 Task: Look for space in Mevo Betar, Israel from 13th August, 2023 to 17th August, 2023 for 2 adults in price range Rs.10000 to Rs.16000. Place can be entire place with 2 bedrooms having 2 beds and 1 bathroom. Property type can be house, flat, guest house. Amenities needed are: wifi, washing machine. Booking option can be shelf check-in. Required host language is English.
Action: Mouse moved to (563, 63)
Screenshot: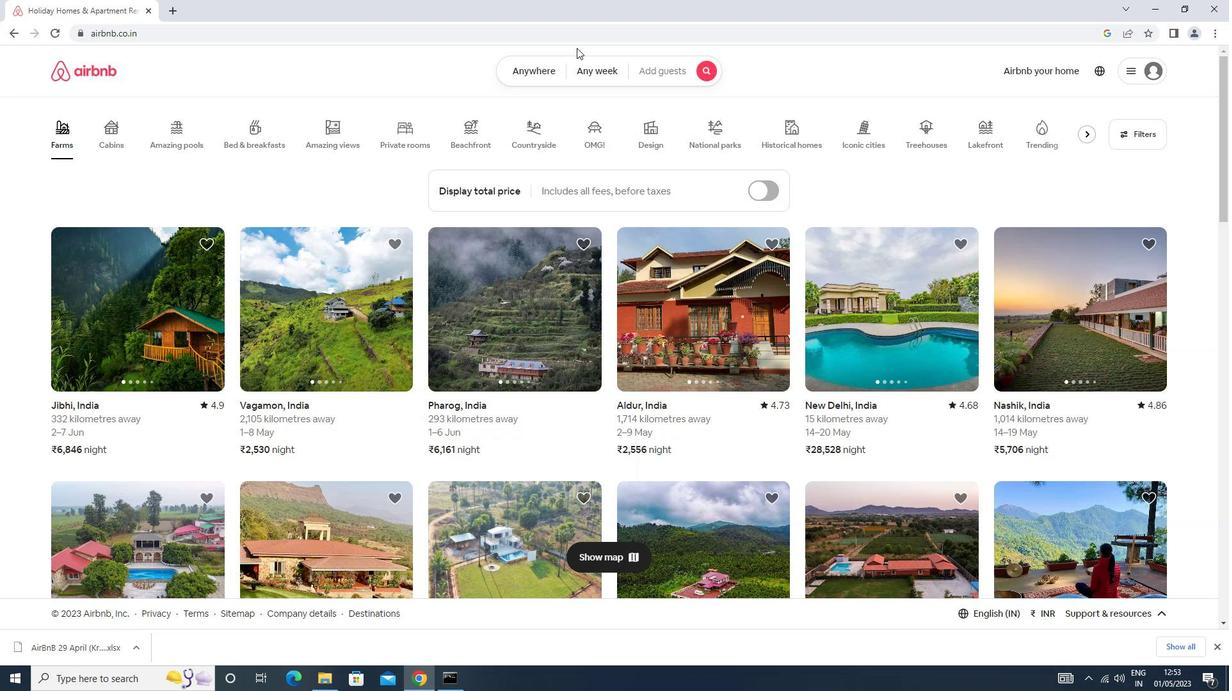 
Action: Mouse pressed left at (563, 63)
Screenshot: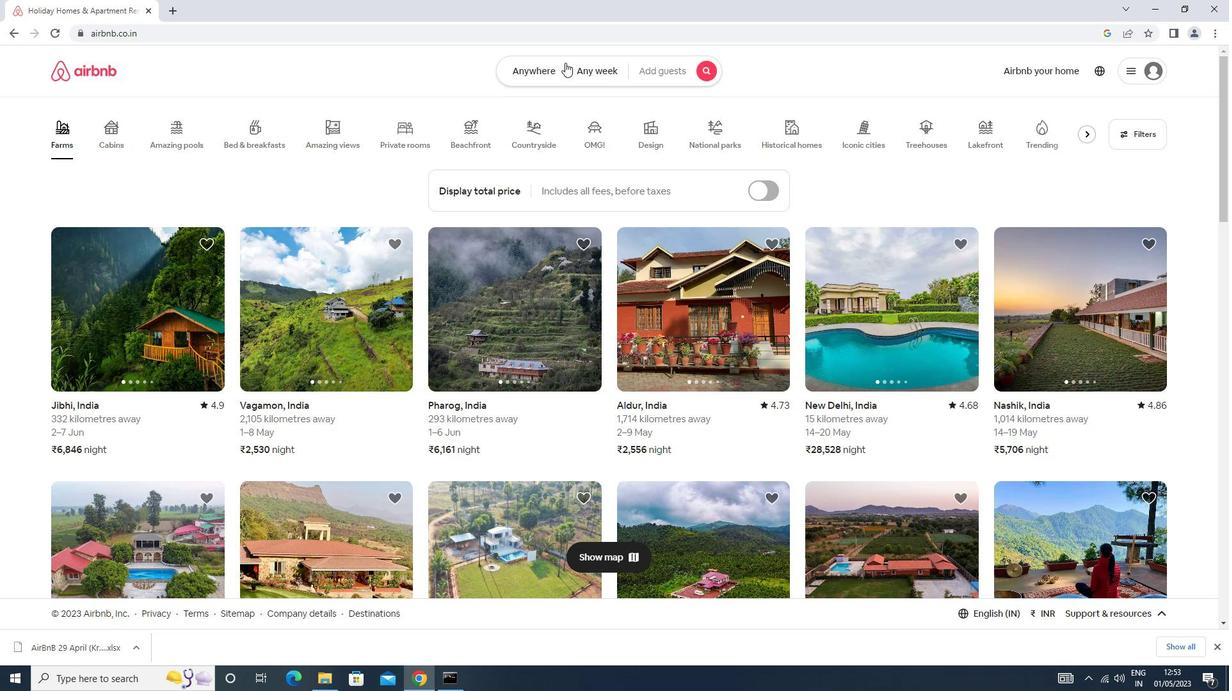 
Action: Mouse moved to (491, 114)
Screenshot: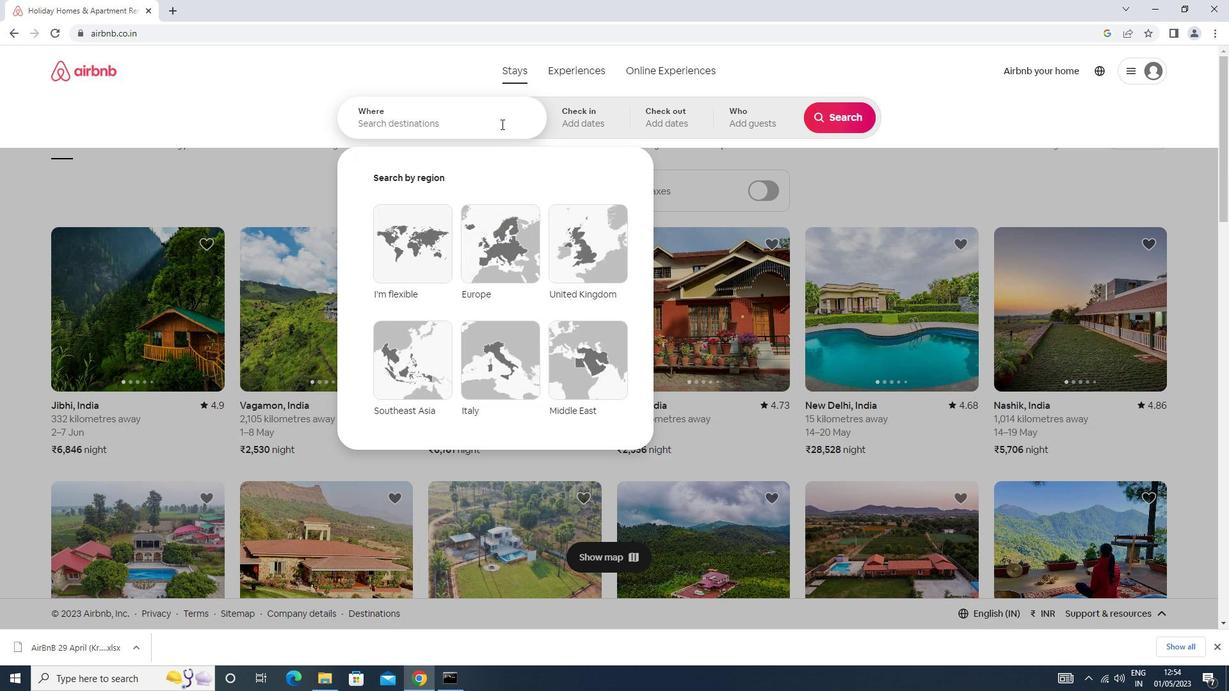
Action: Mouse pressed left at (491, 114)
Screenshot: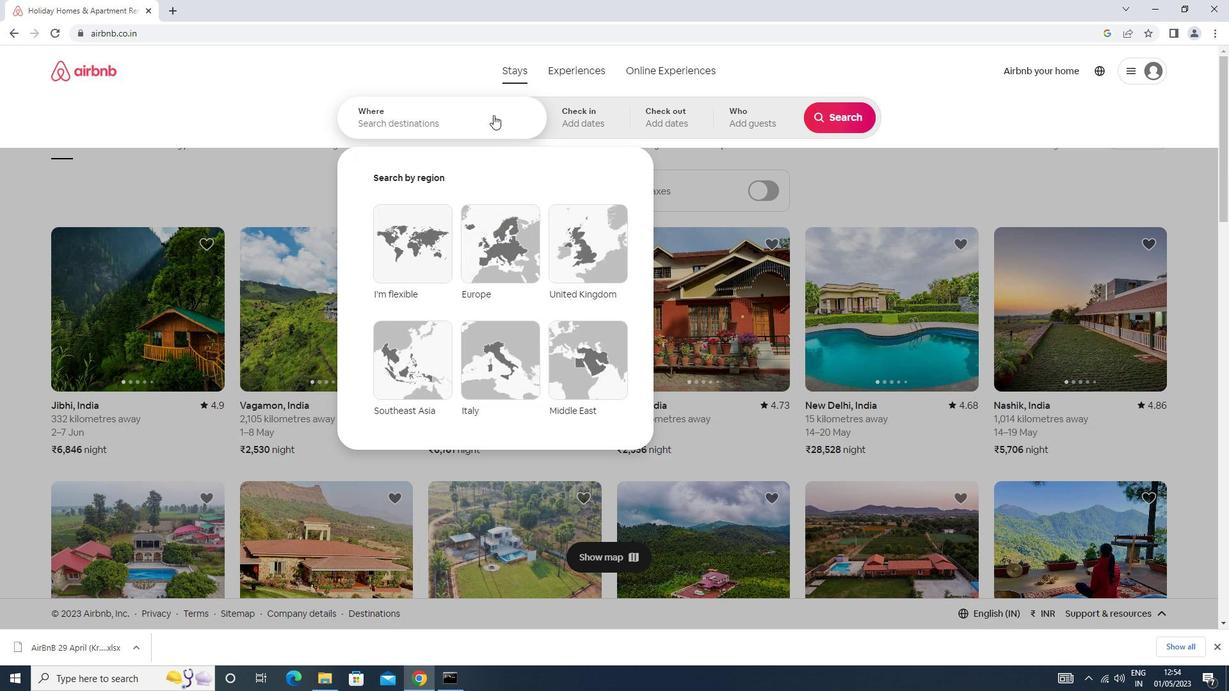 
Action: Key pressed m<Key.caps_lock>evoi<Key.backspace><Key.space>betar<Key.down><Key.enter>
Screenshot: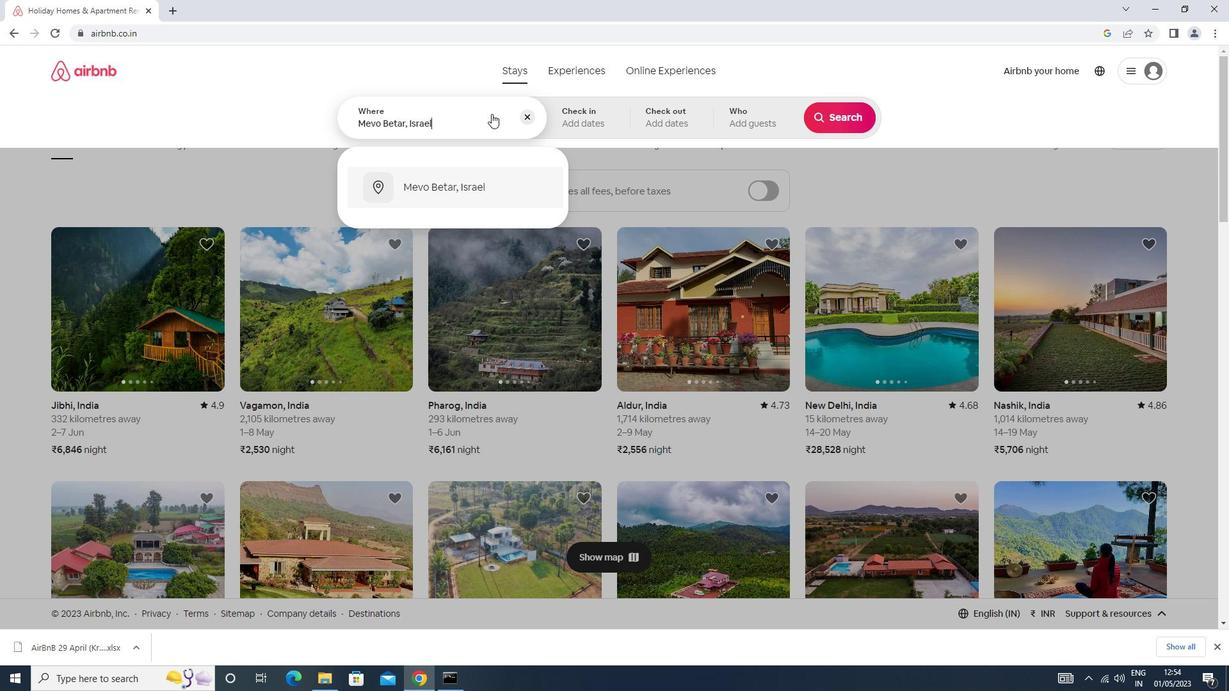 
Action: Mouse moved to (835, 224)
Screenshot: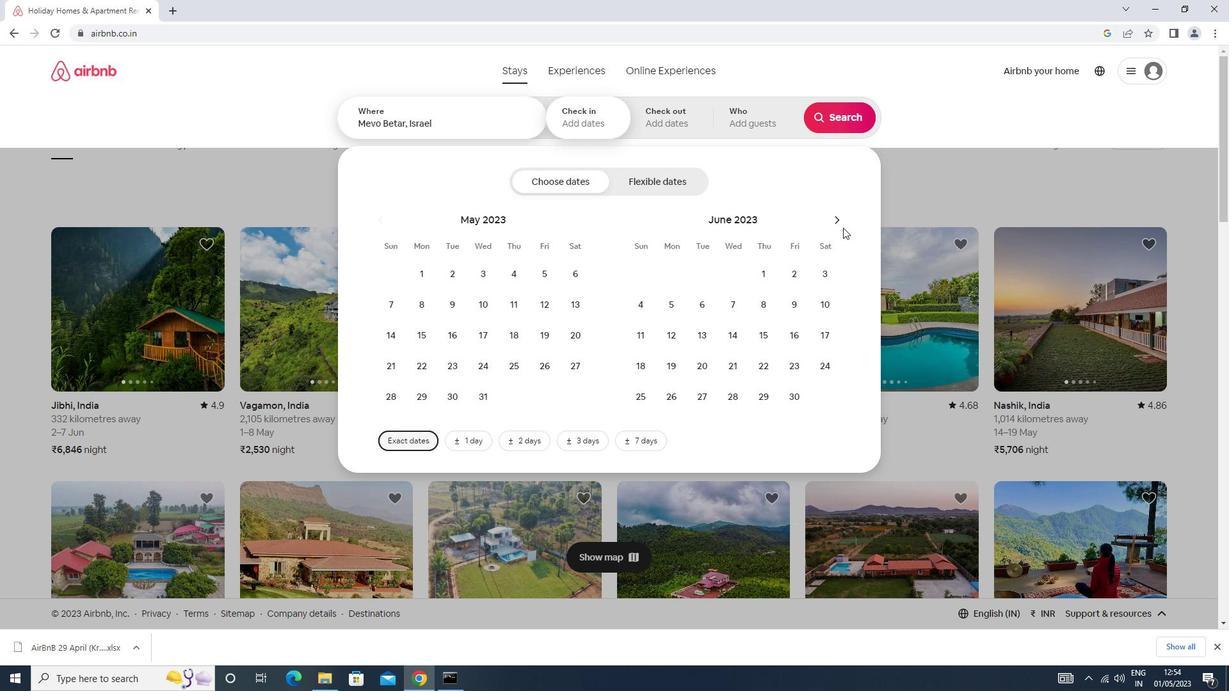 
Action: Mouse pressed left at (835, 224)
Screenshot: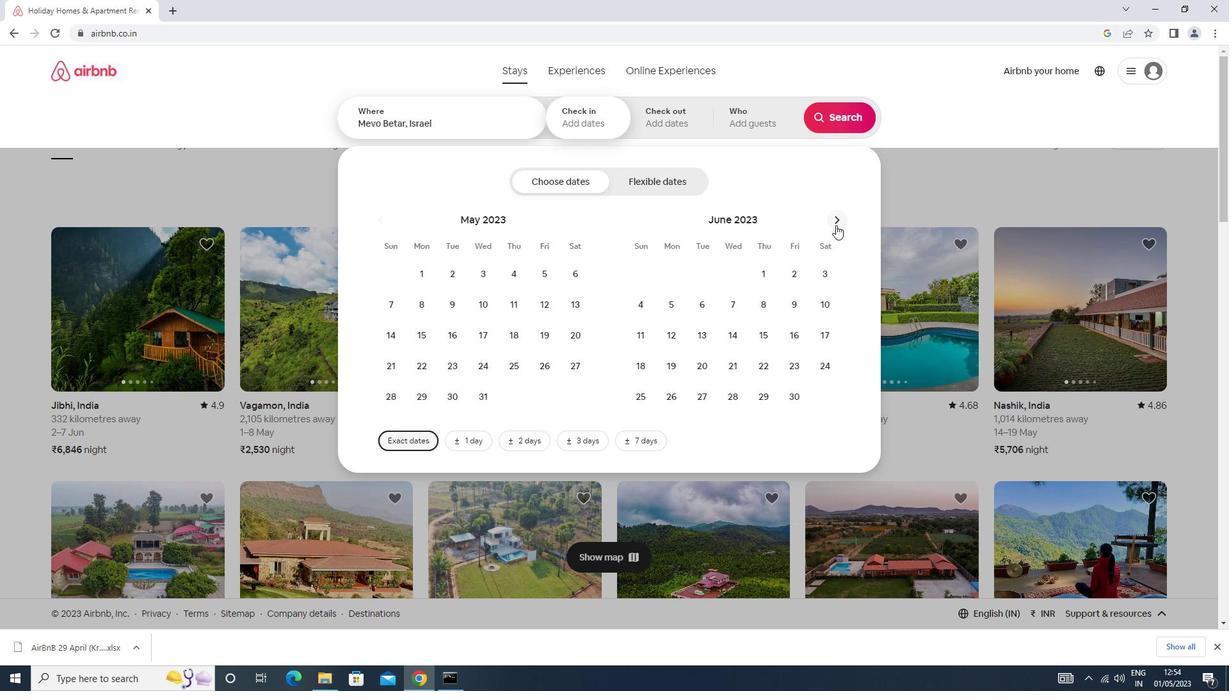 
Action: Mouse moved to (836, 223)
Screenshot: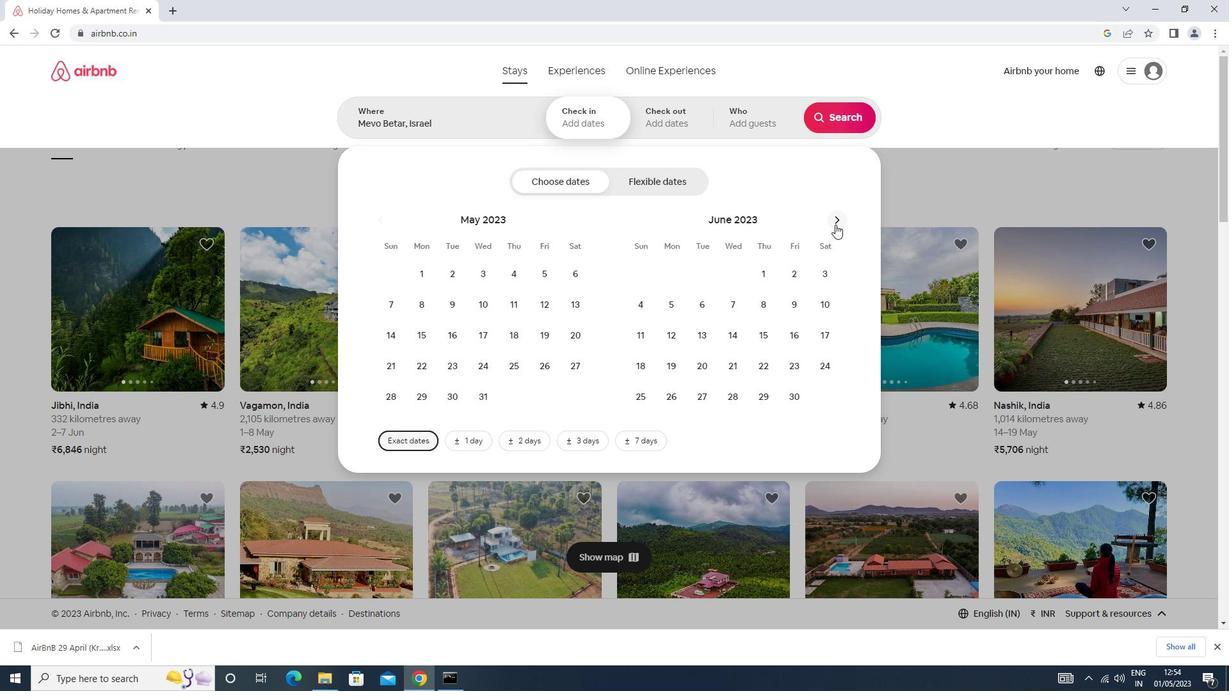 
Action: Mouse pressed left at (836, 223)
Screenshot: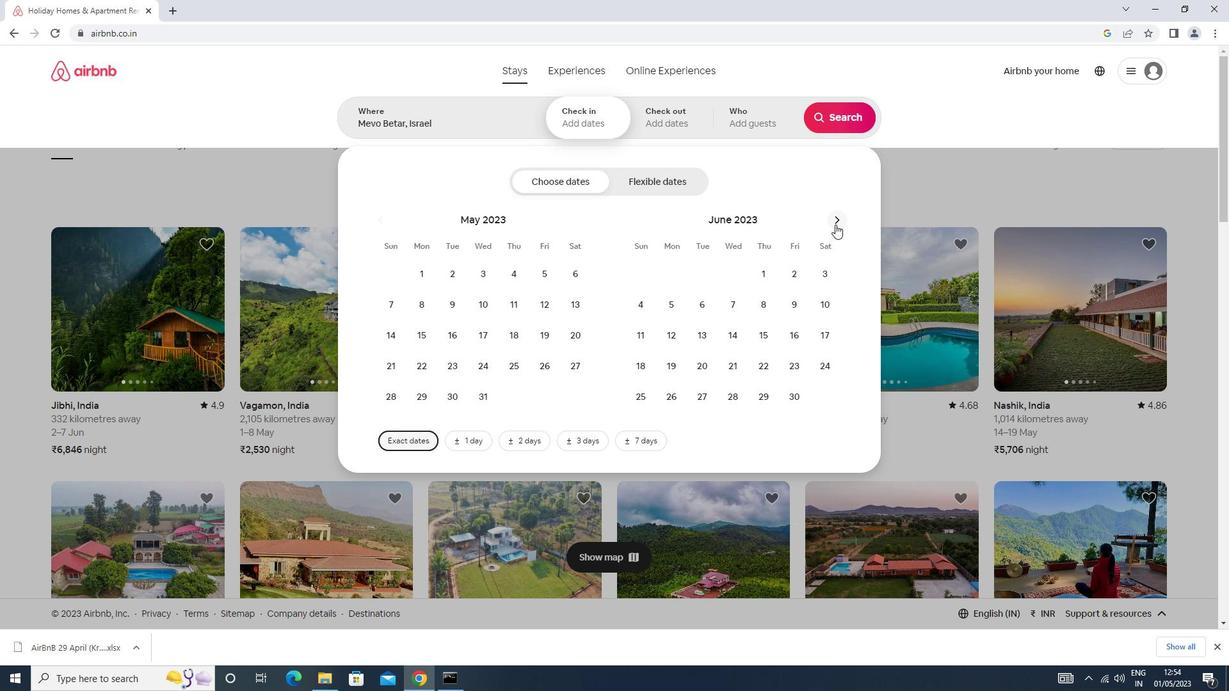 
Action: Mouse moved to (635, 334)
Screenshot: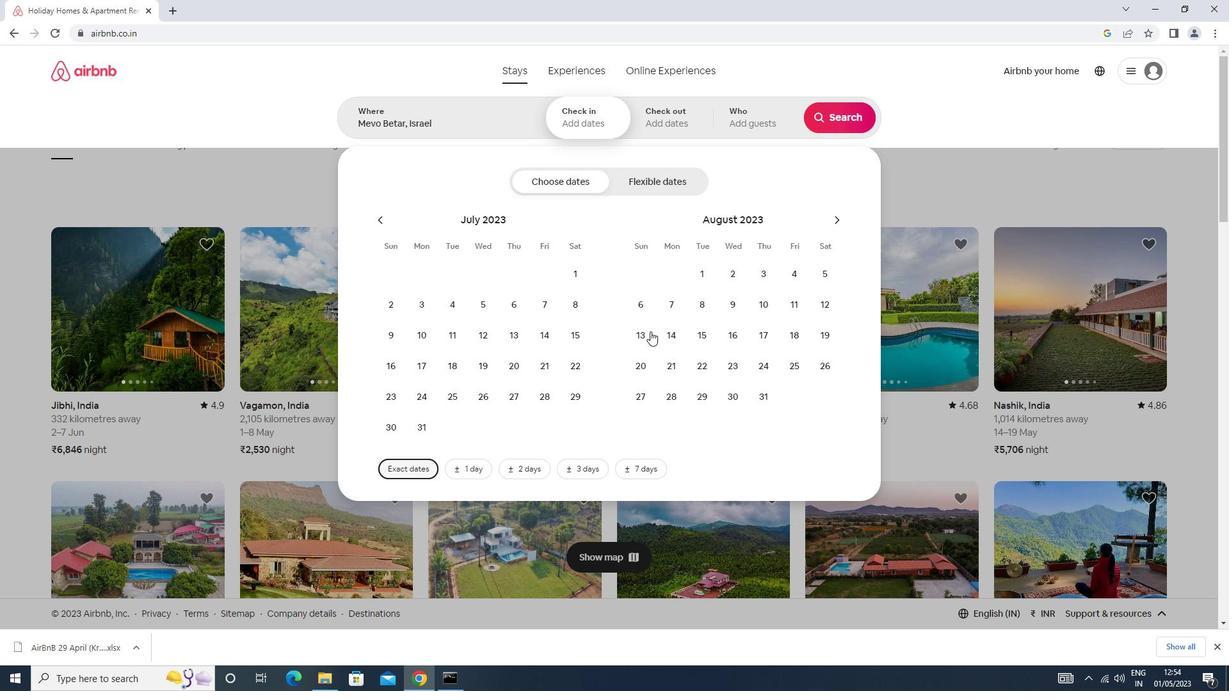 
Action: Mouse pressed left at (635, 334)
Screenshot: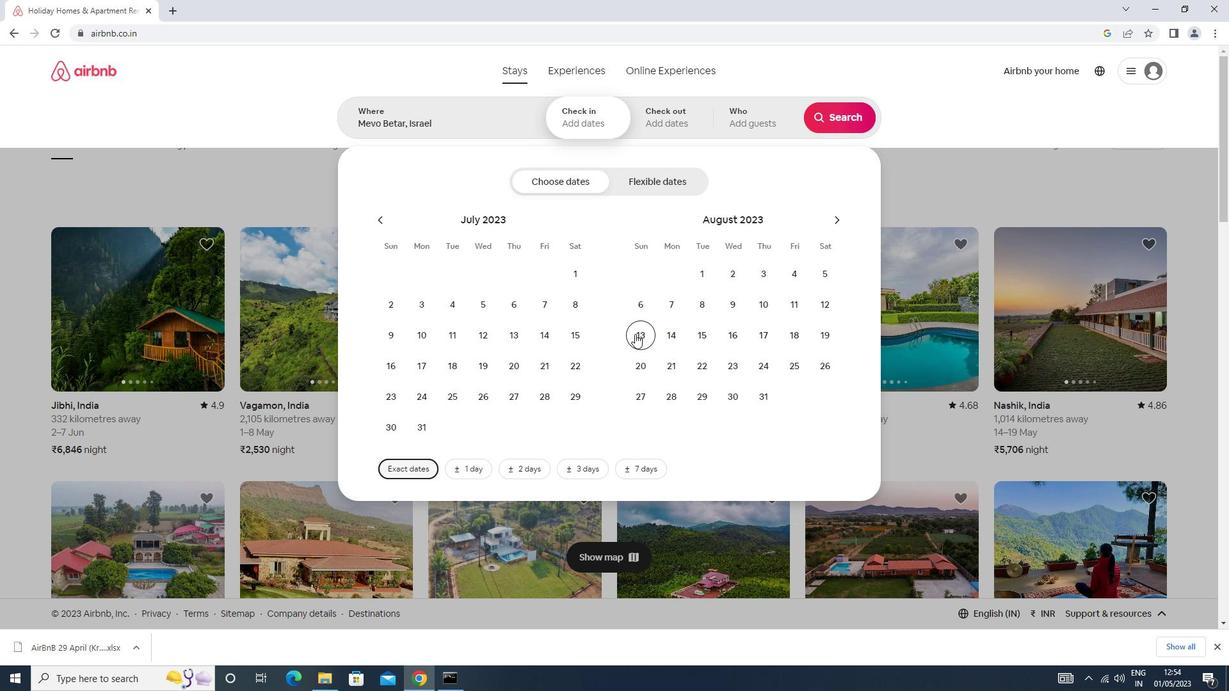 
Action: Mouse moved to (760, 346)
Screenshot: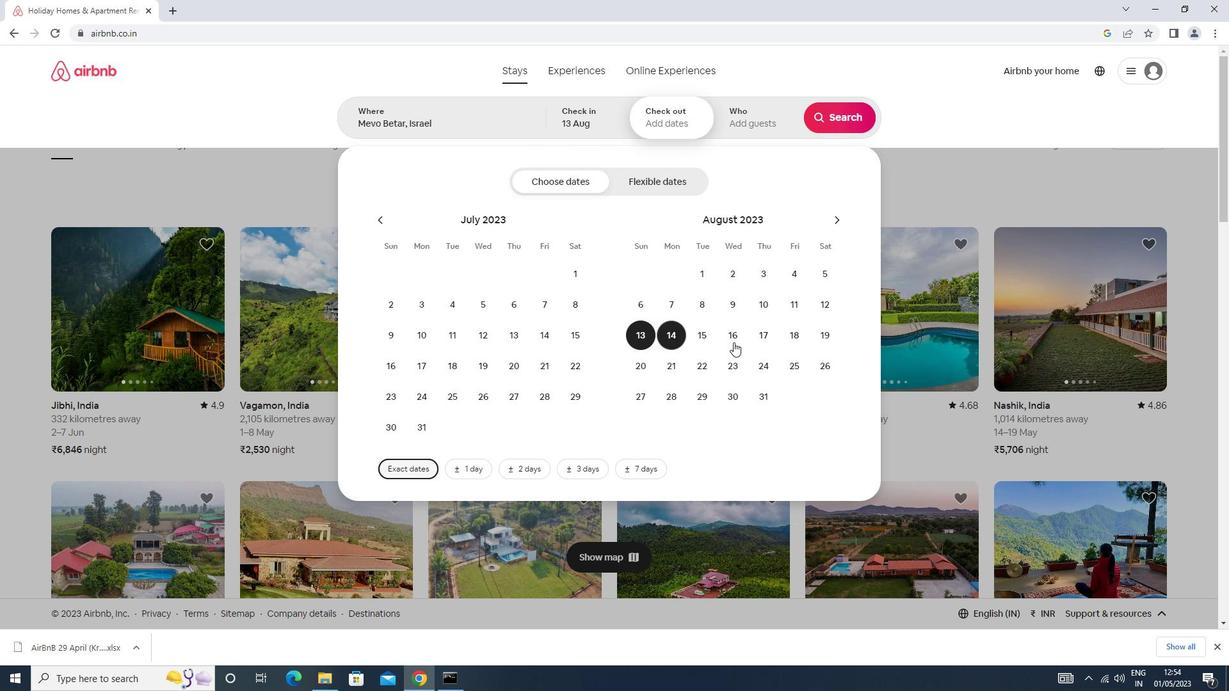 
Action: Mouse pressed left at (760, 346)
Screenshot: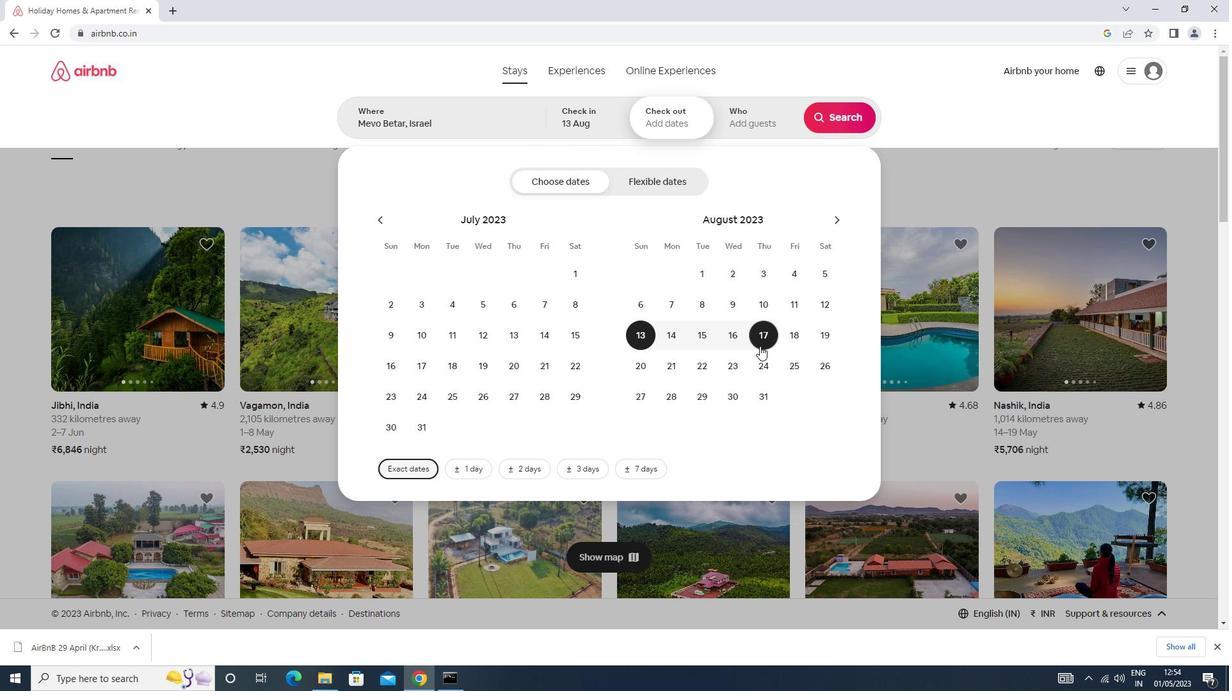
Action: Mouse moved to (775, 130)
Screenshot: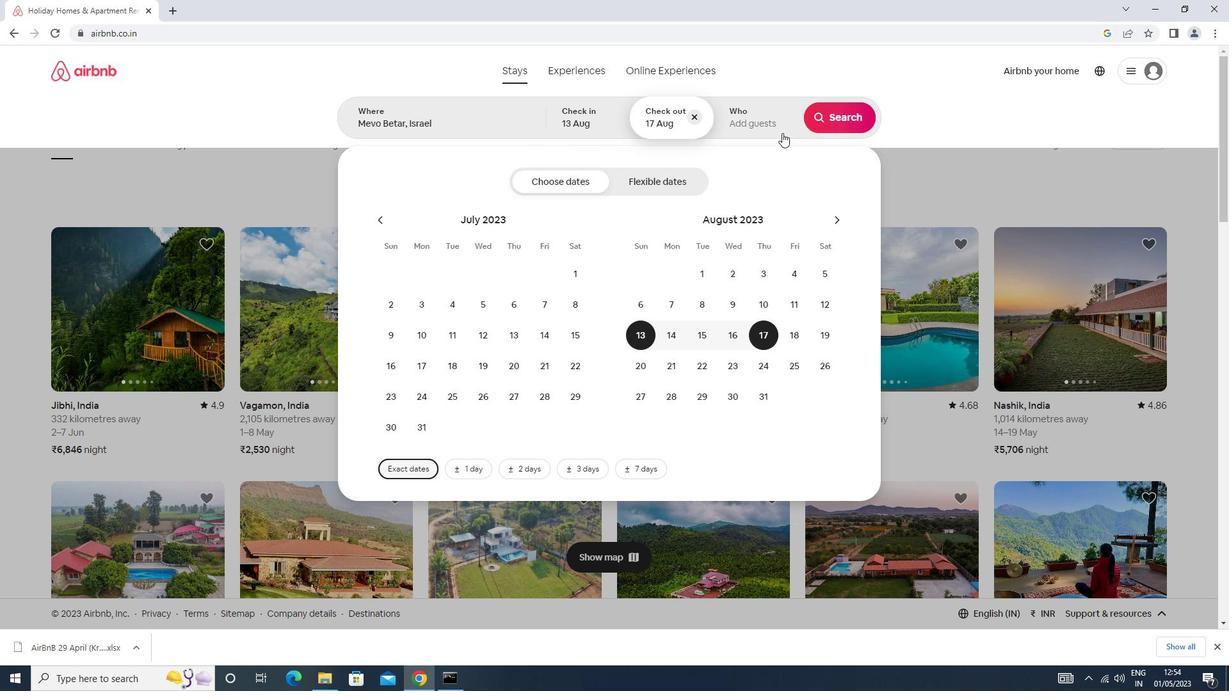 
Action: Mouse pressed left at (775, 130)
Screenshot: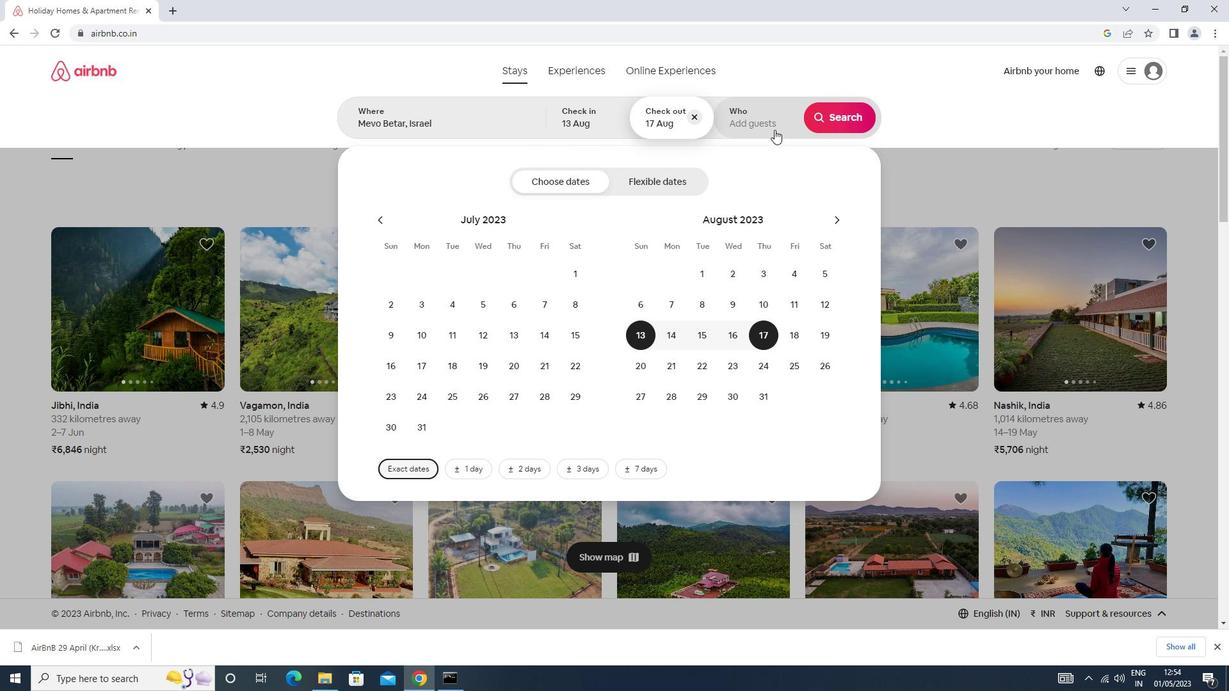 
Action: Mouse moved to (842, 181)
Screenshot: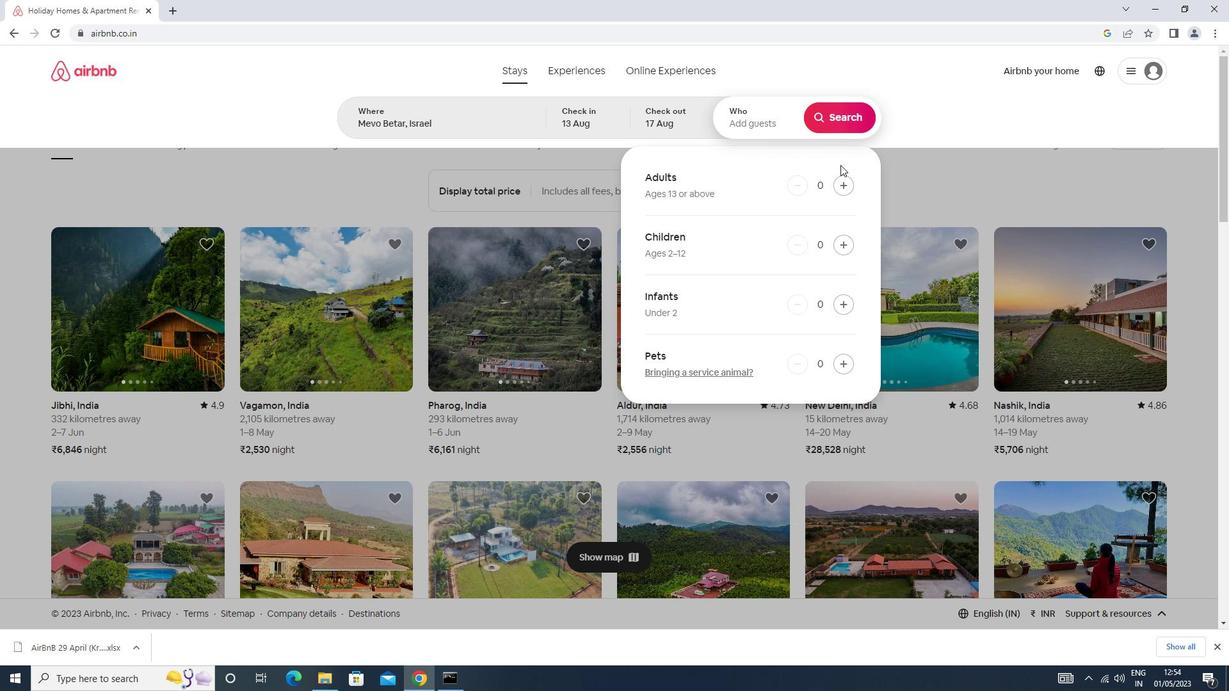 
Action: Mouse pressed left at (842, 181)
Screenshot: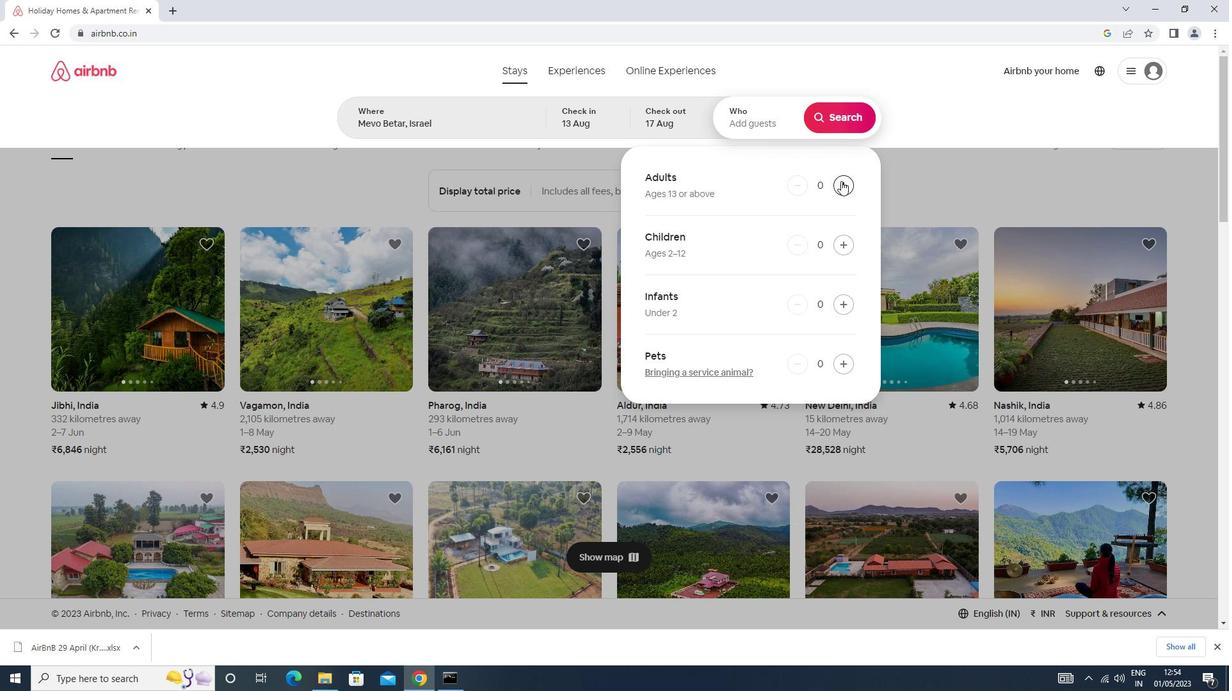 
Action: Mouse pressed left at (842, 181)
Screenshot: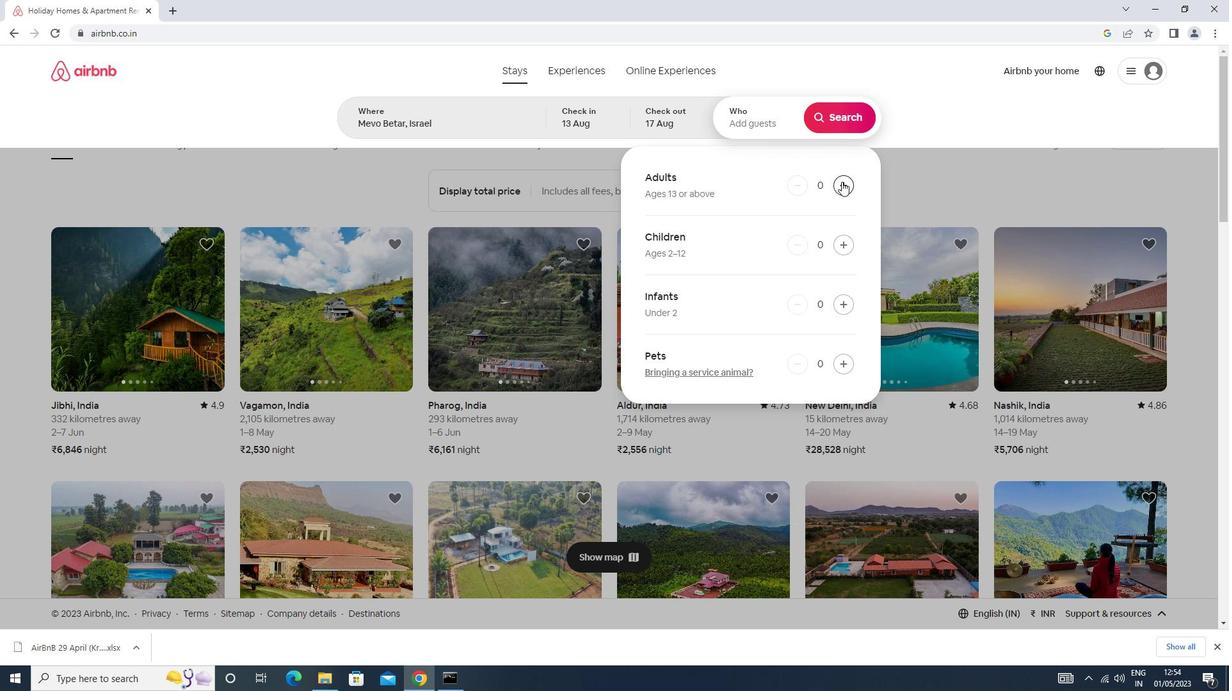 
Action: Mouse moved to (843, 121)
Screenshot: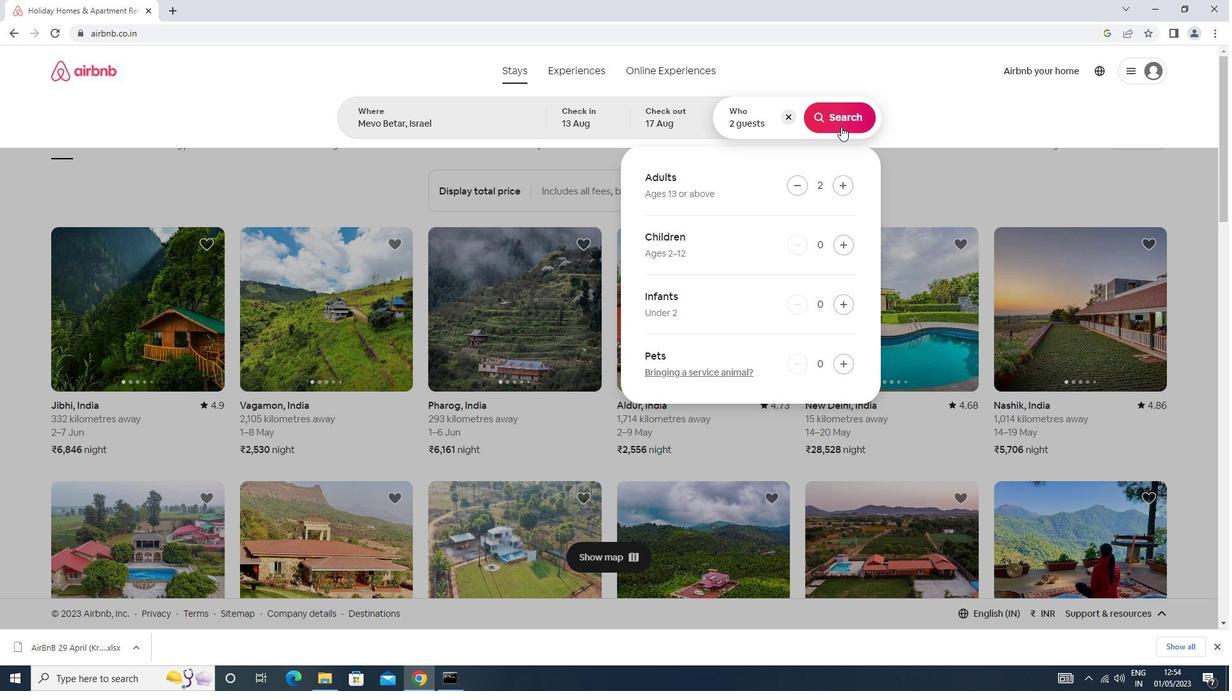 
Action: Mouse pressed left at (843, 121)
Screenshot: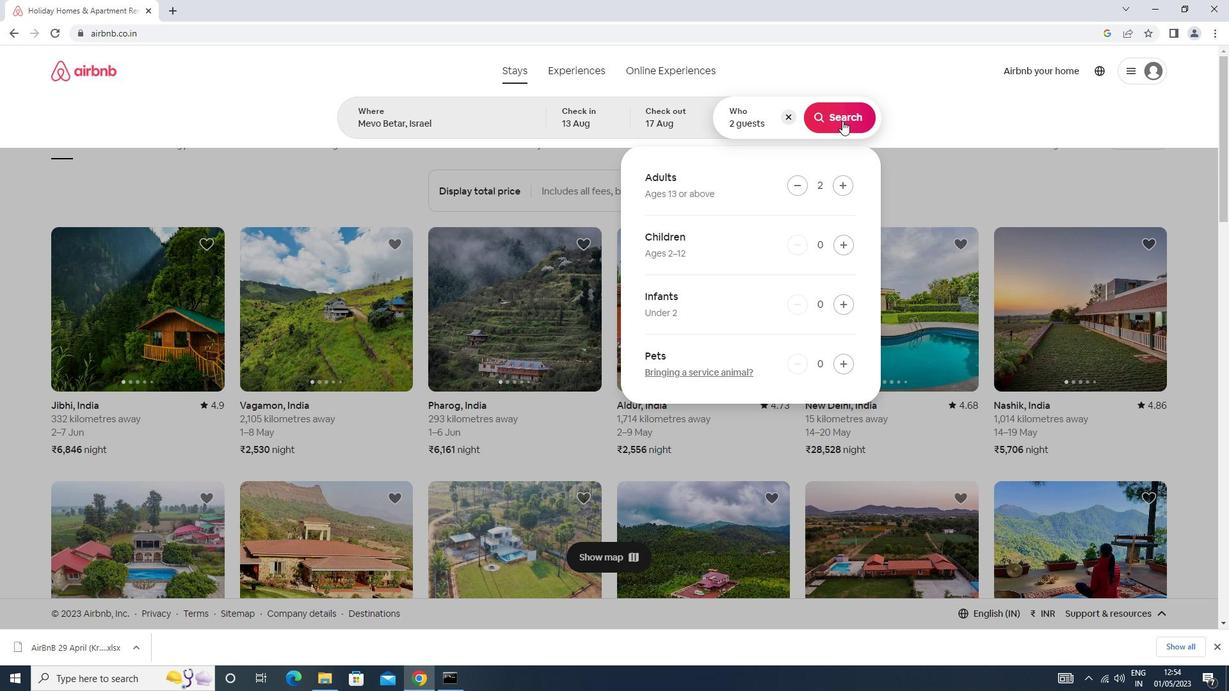 
Action: Mouse moved to (1171, 120)
Screenshot: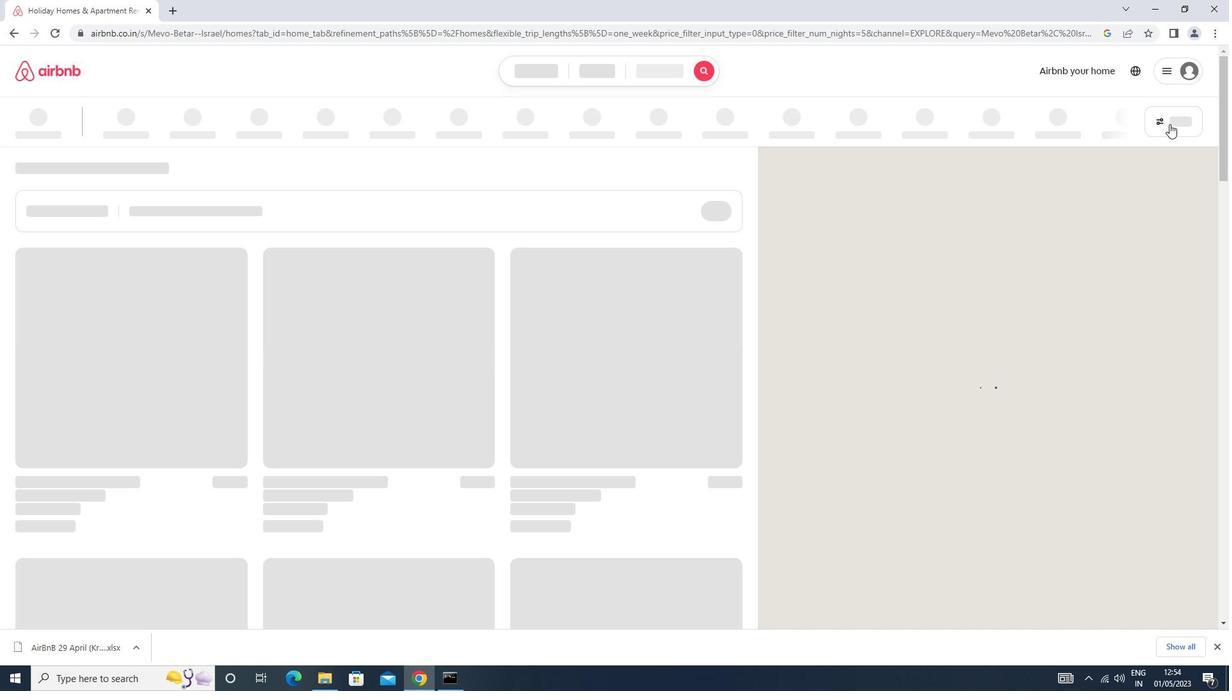 
Action: Mouse pressed left at (1171, 120)
Screenshot: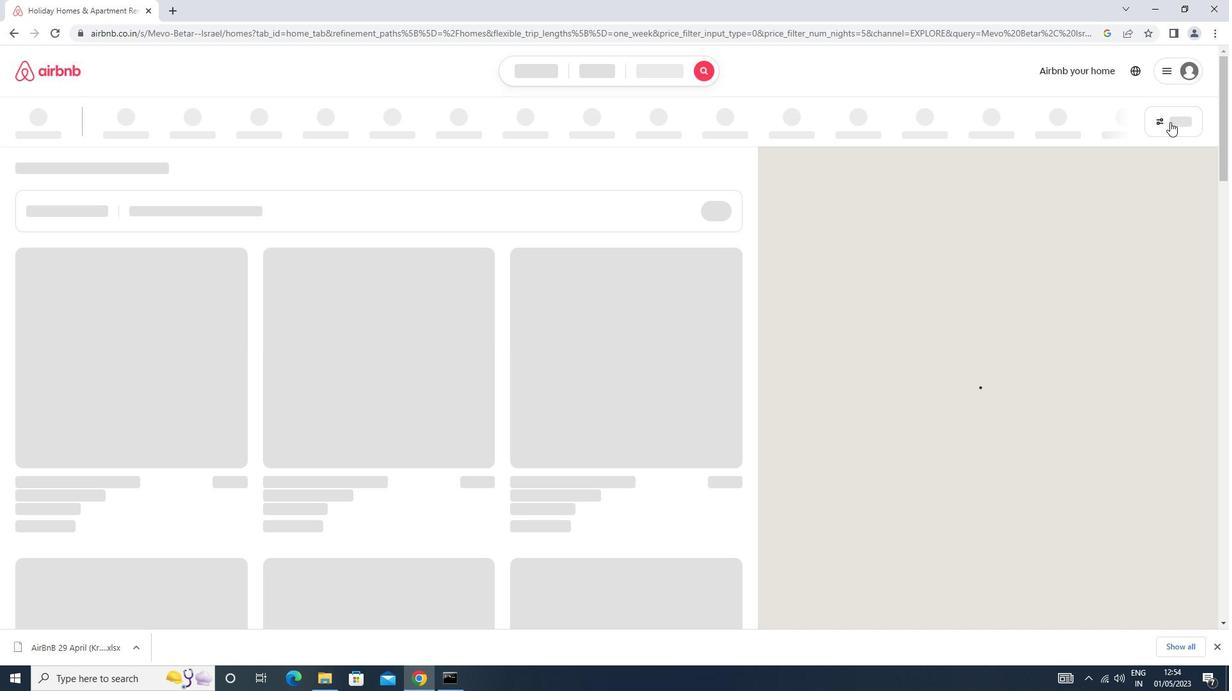 
Action: Mouse moved to (511, 277)
Screenshot: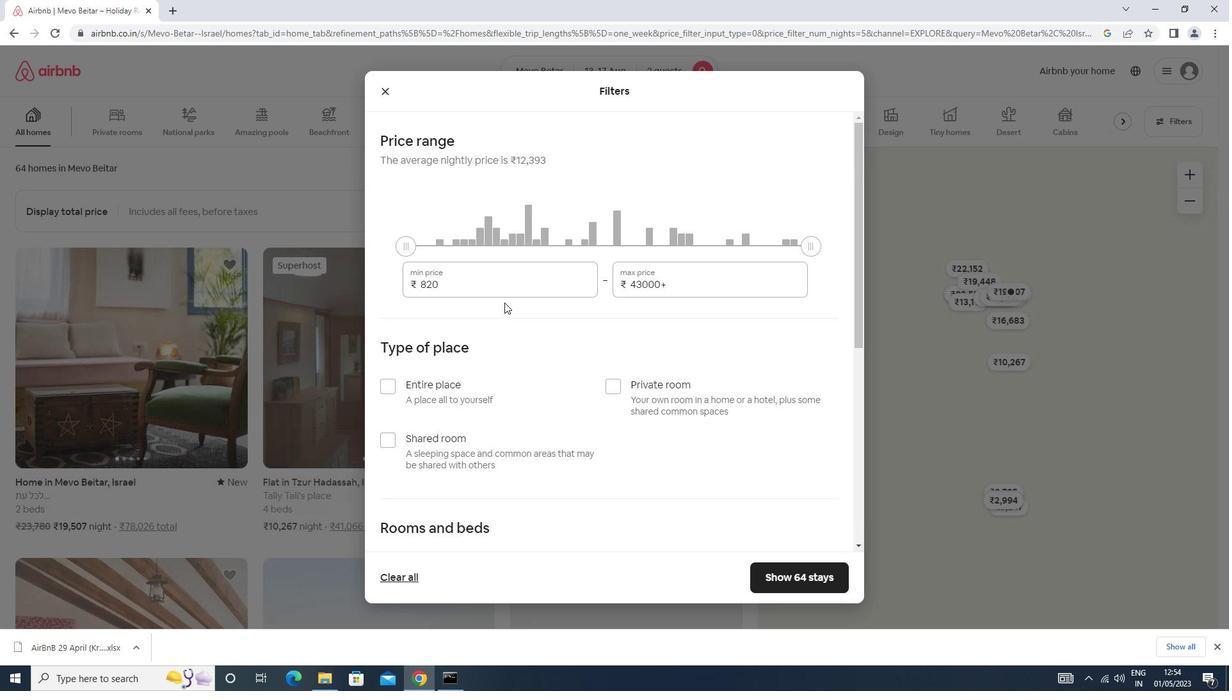 
Action: Mouse pressed left at (511, 277)
Screenshot: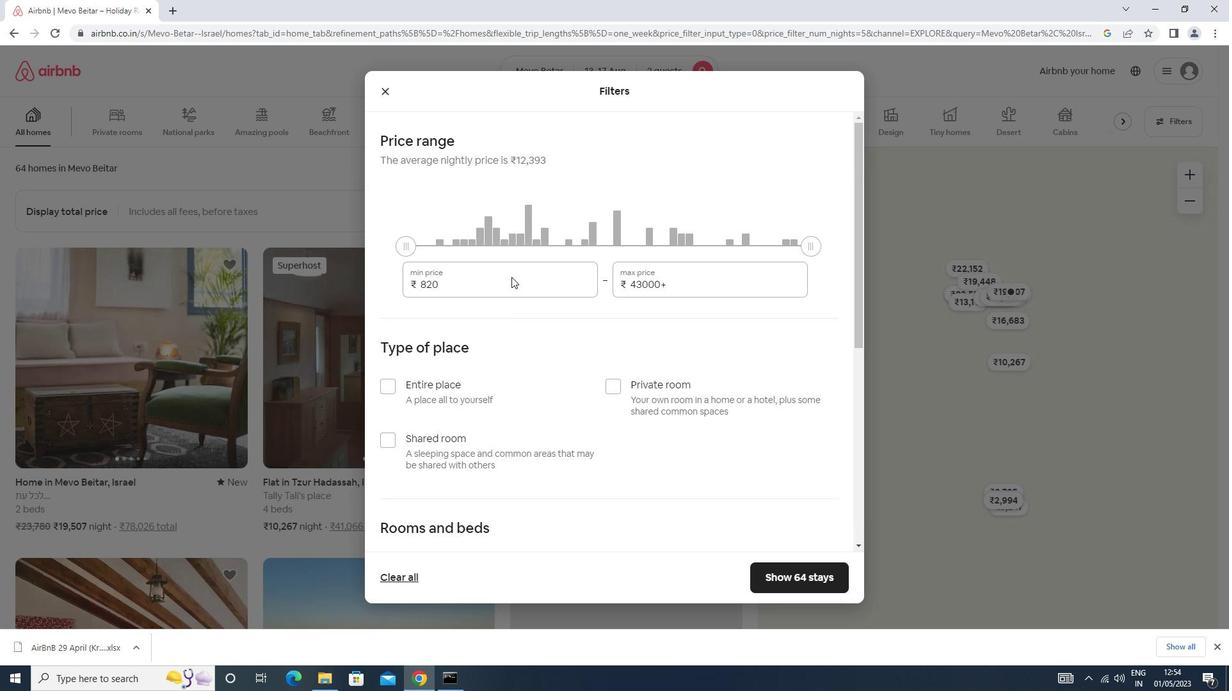 
Action: Mouse moved to (511, 277)
Screenshot: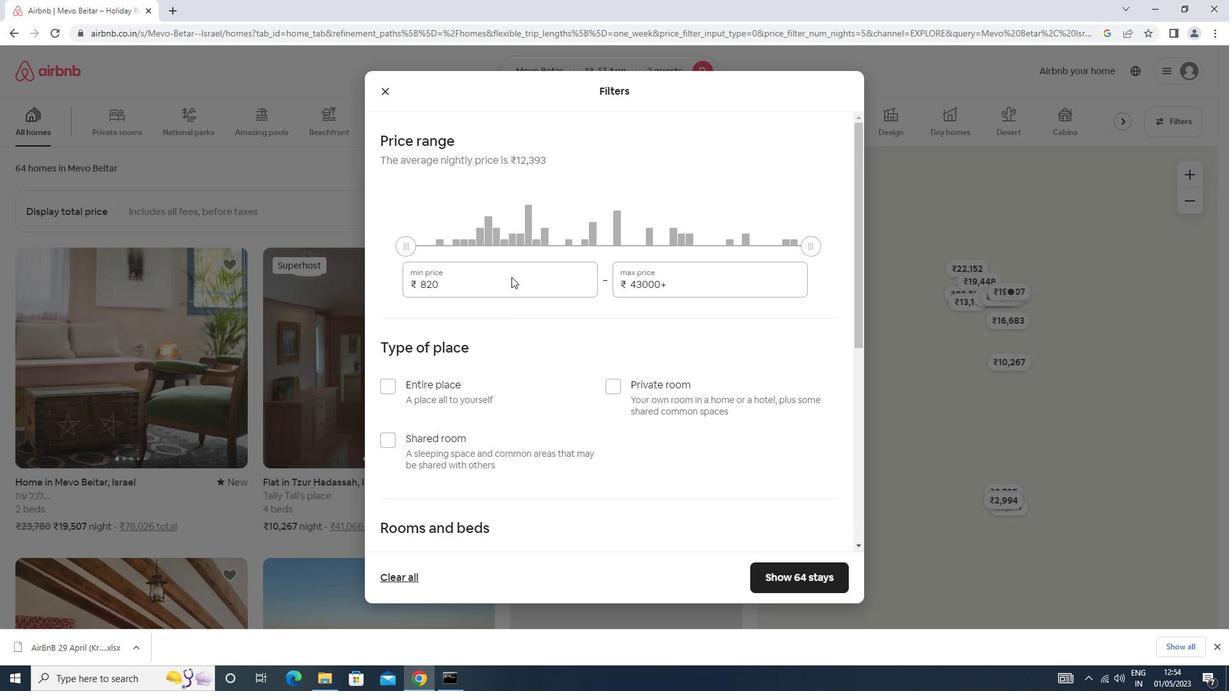 
Action: Key pressed <Key.backspace><Key.backspace><Key.backspace><Key.backspace><Key.backspace><Key.backspace><Key.backspace><Key.backspace><Key.backspace><Key.backspace><Key.backspace><Key.backspace>10000<Key.tab>16000
Screenshot: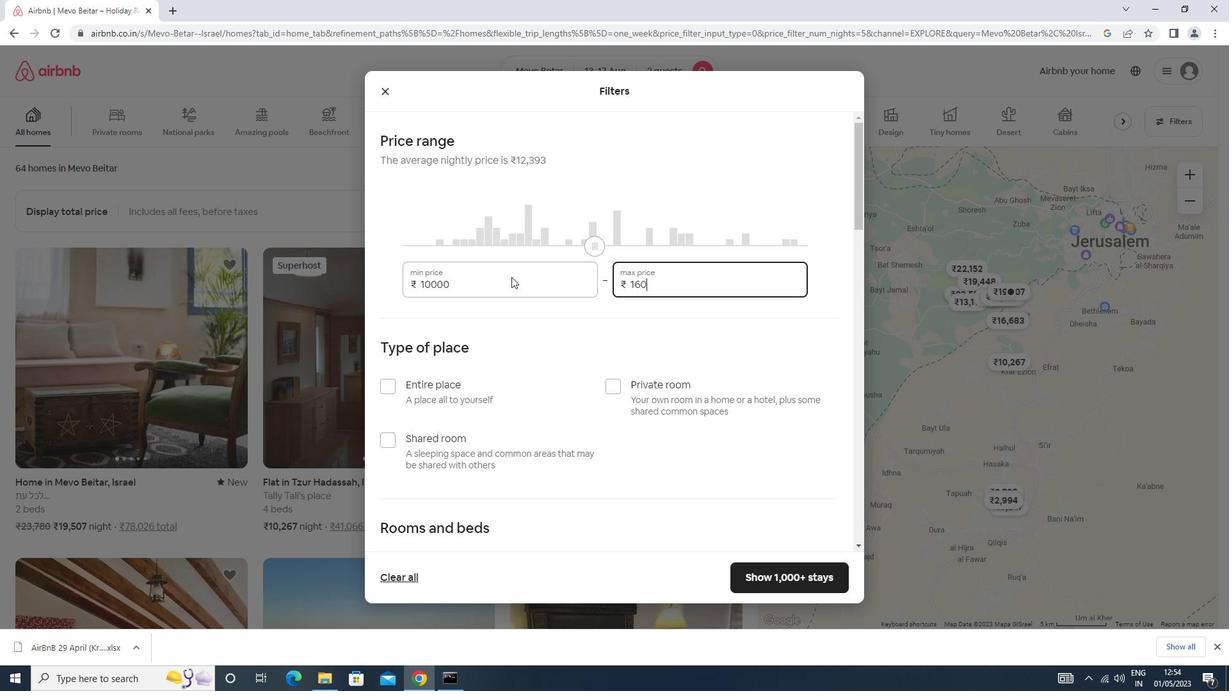 
Action: Mouse scrolled (511, 276) with delta (0, 0)
Screenshot: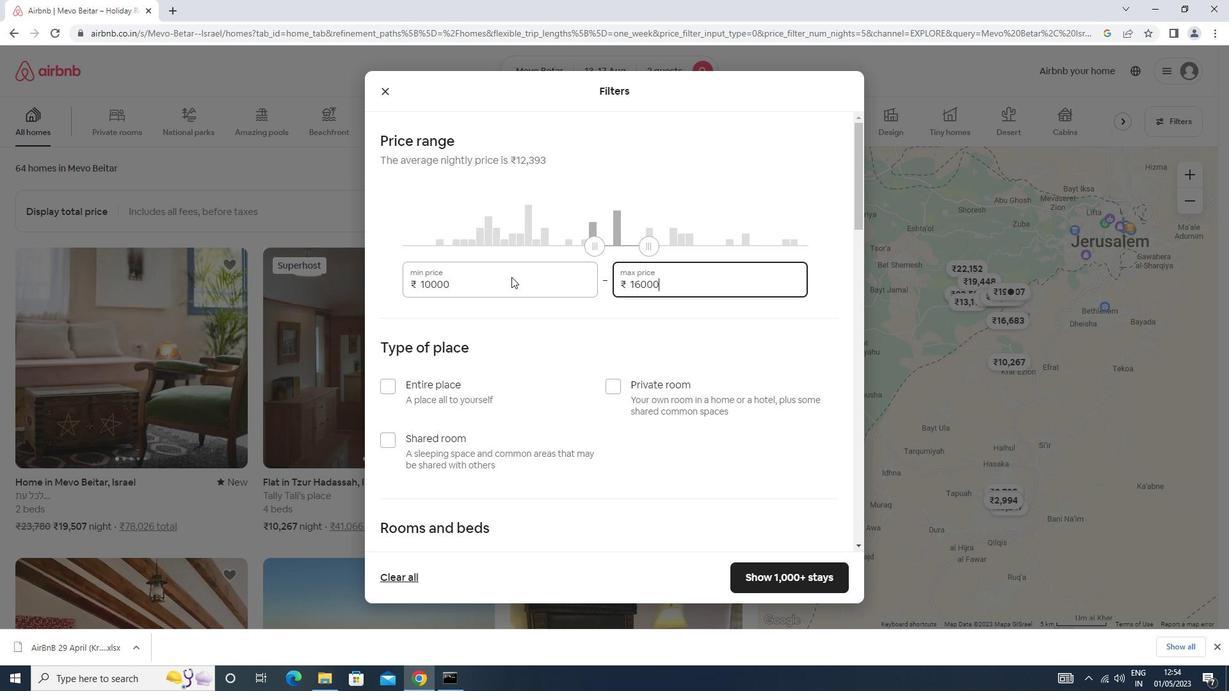 
Action: Mouse moved to (442, 325)
Screenshot: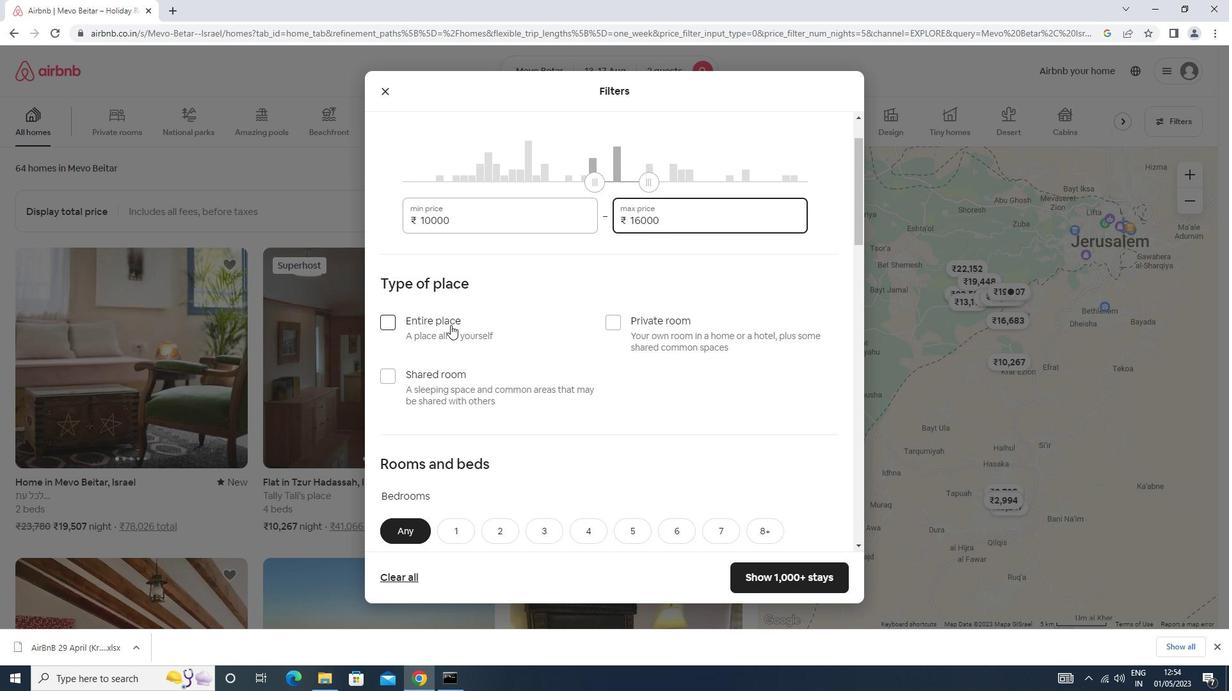 
Action: Mouse pressed left at (442, 325)
Screenshot: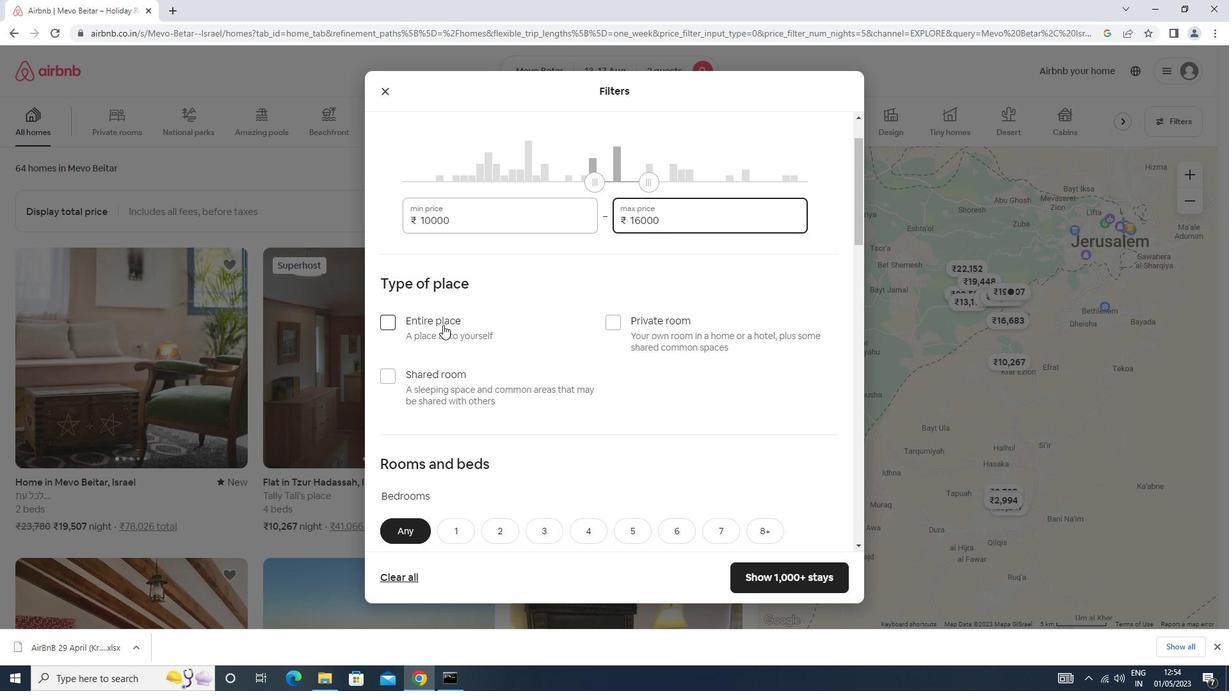 
Action: Mouse moved to (447, 322)
Screenshot: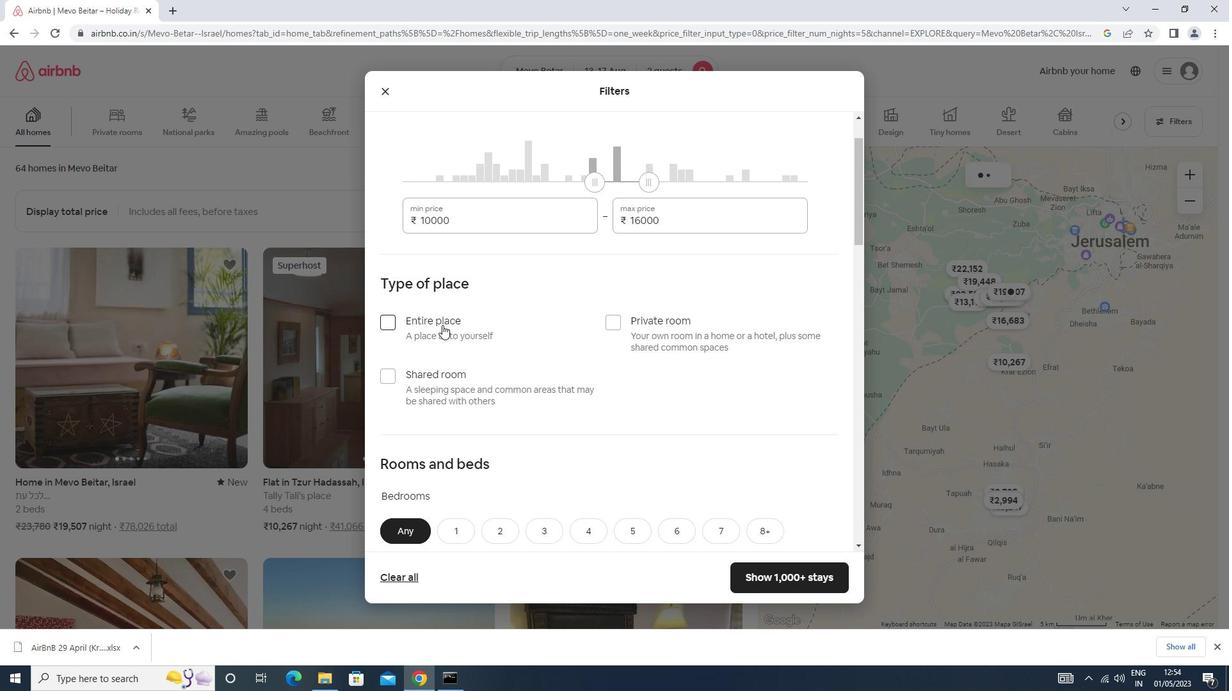 
Action: Mouse scrolled (447, 322) with delta (0, 0)
Screenshot: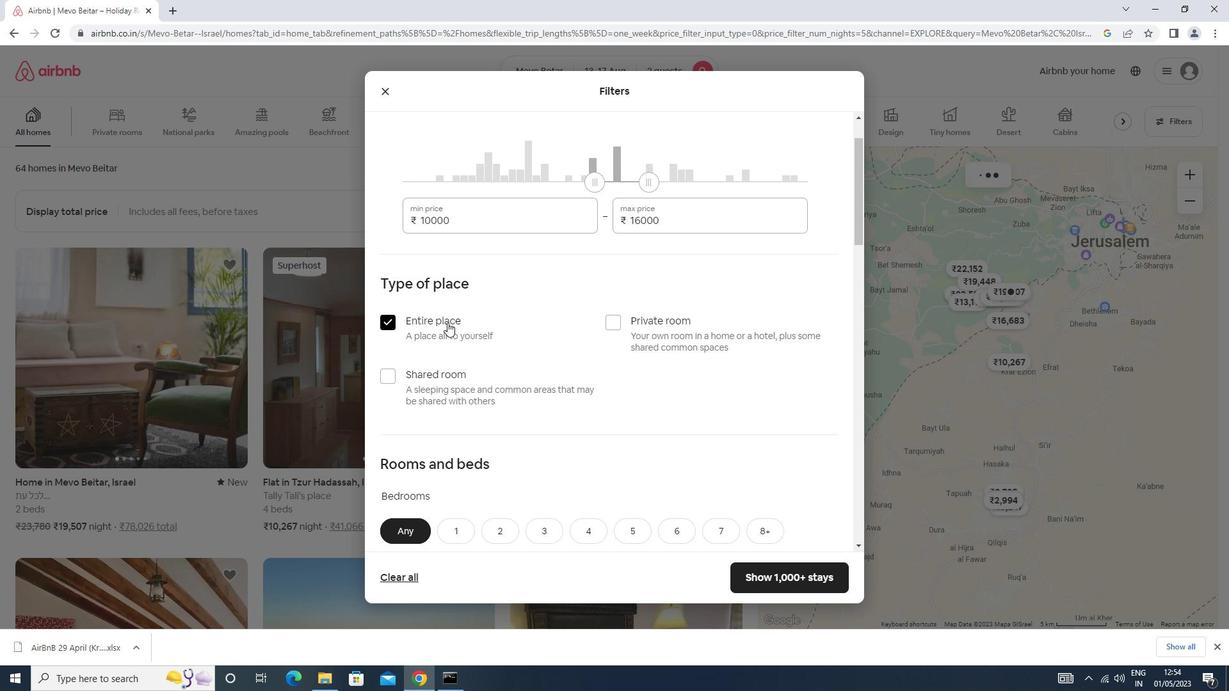 
Action: Mouse scrolled (447, 322) with delta (0, 0)
Screenshot: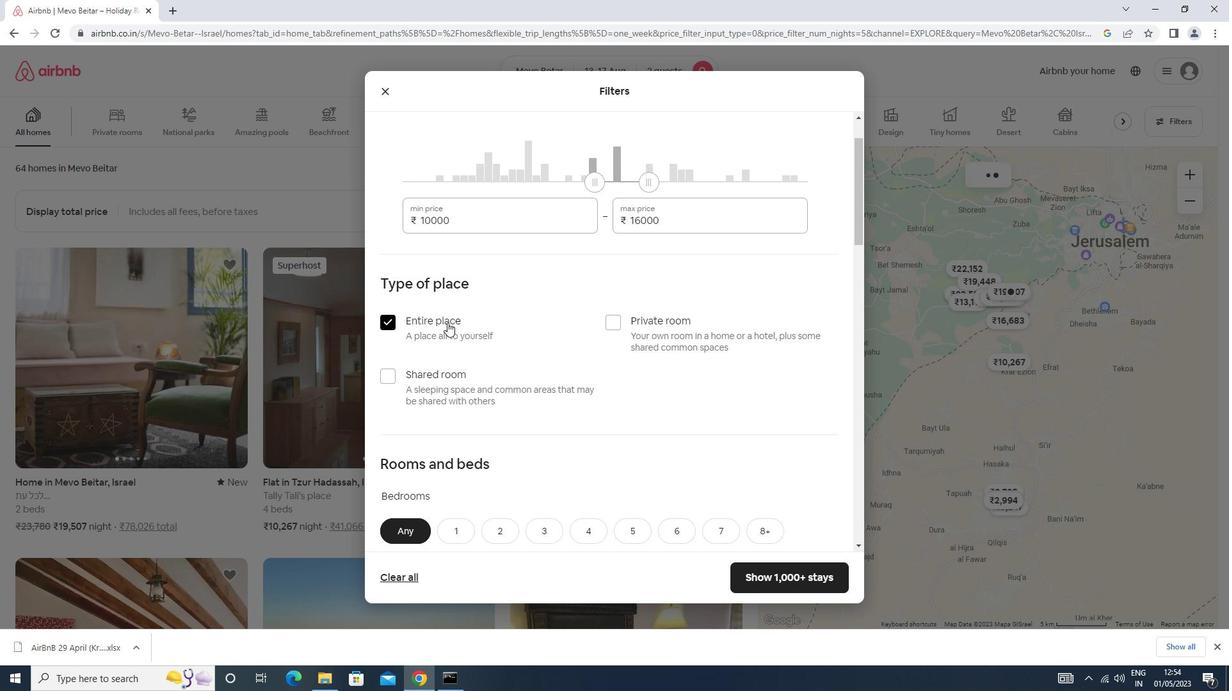 
Action: Mouse scrolled (447, 322) with delta (0, 0)
Screenshot: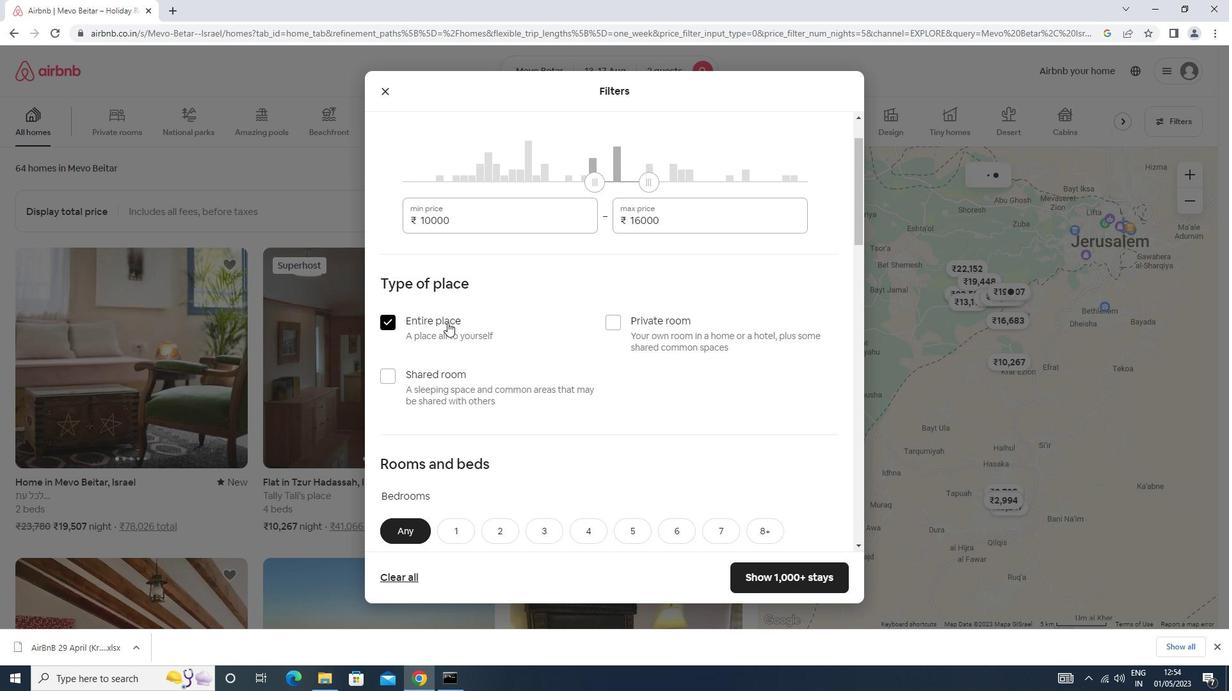 
Action: Mouse moved to (504, 334)
Screenshot: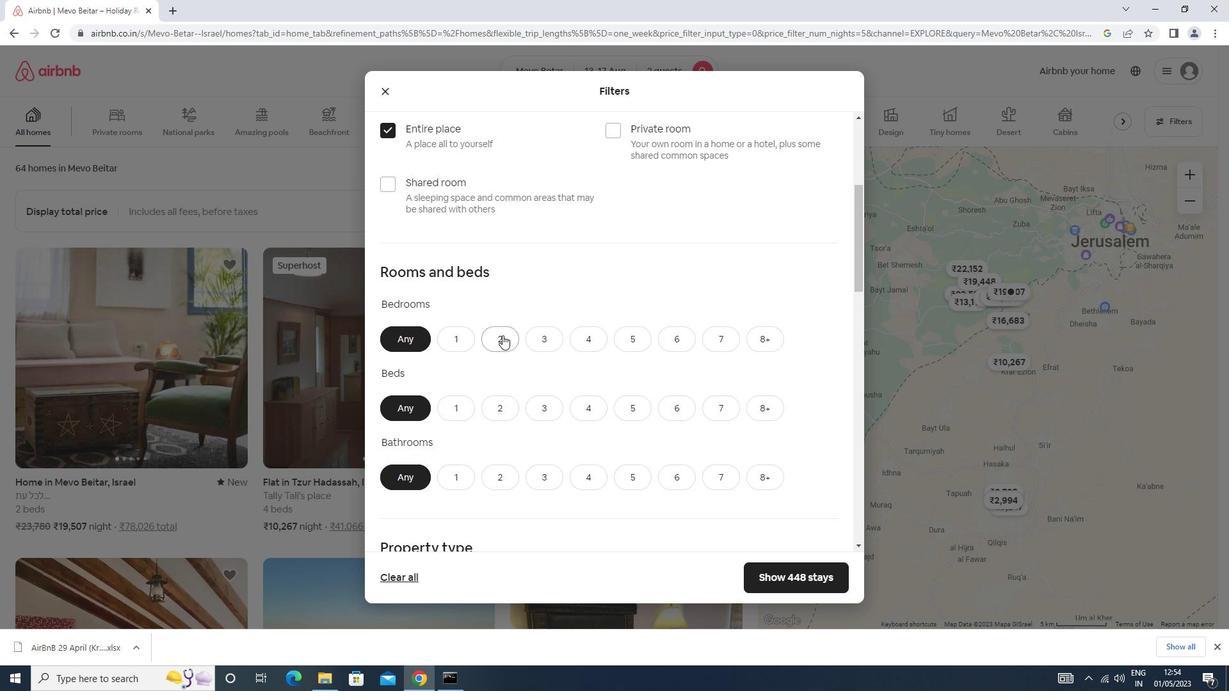 
Action: Mouse pressed left at (504, 334)
Screenshot: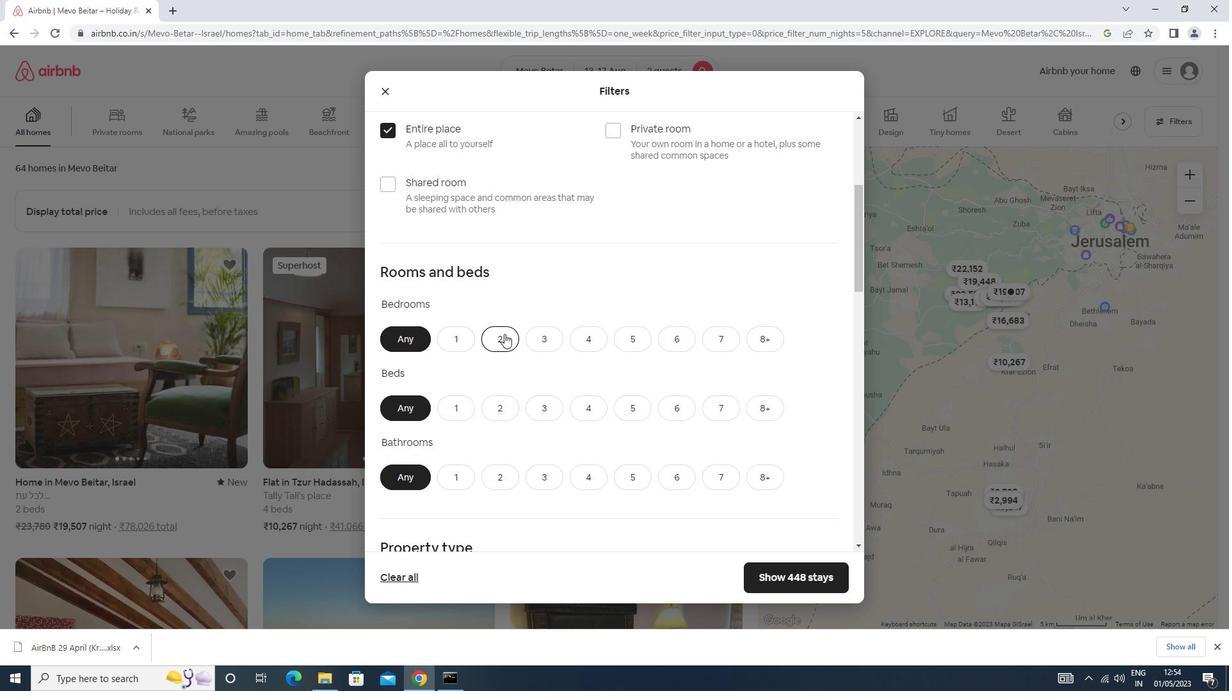 
Action: Mouse moved to (493, 404)
Screenshot: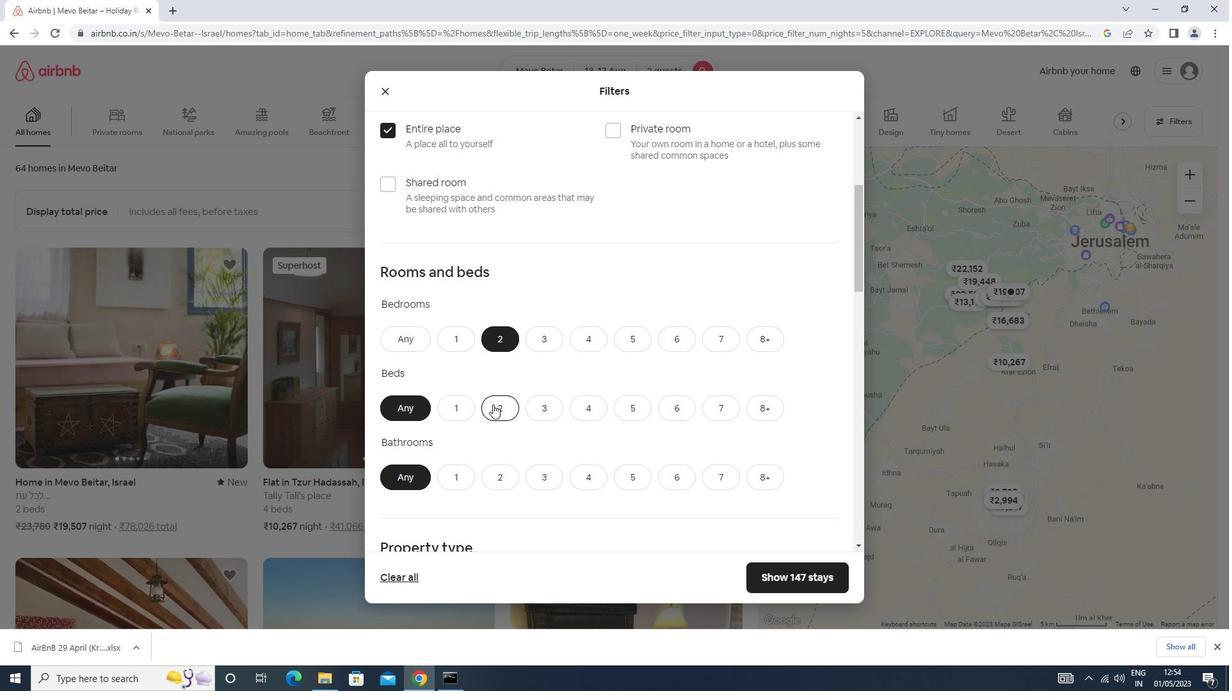 
Action: Mouse pressed left at (493, 404)
Screenshot: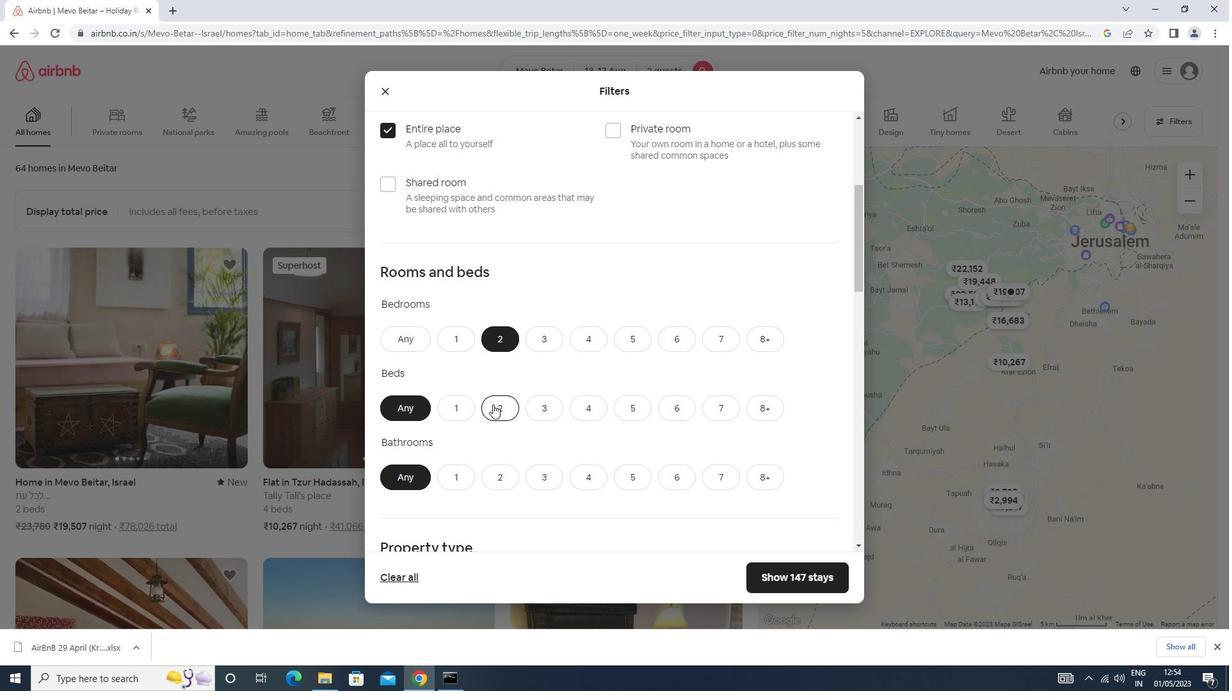
Action: Mouse moved to (451, 472)
Screenshot: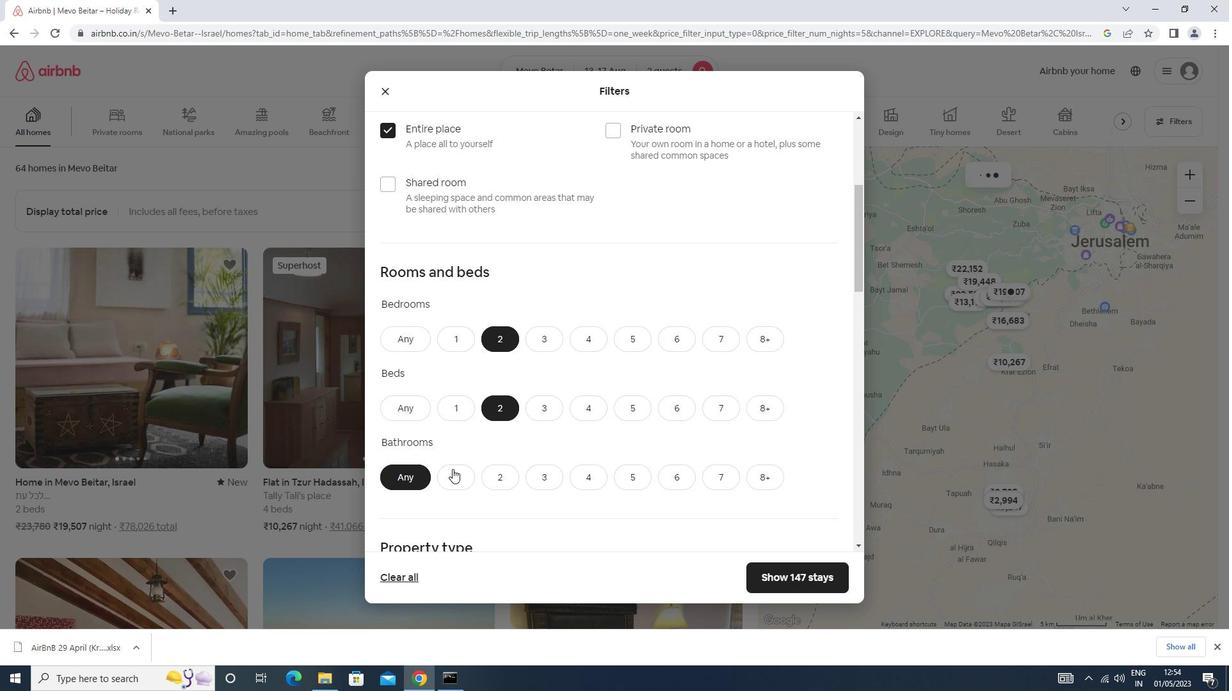 
Action: Mouse pressed left at (451, 472)
Screenshot: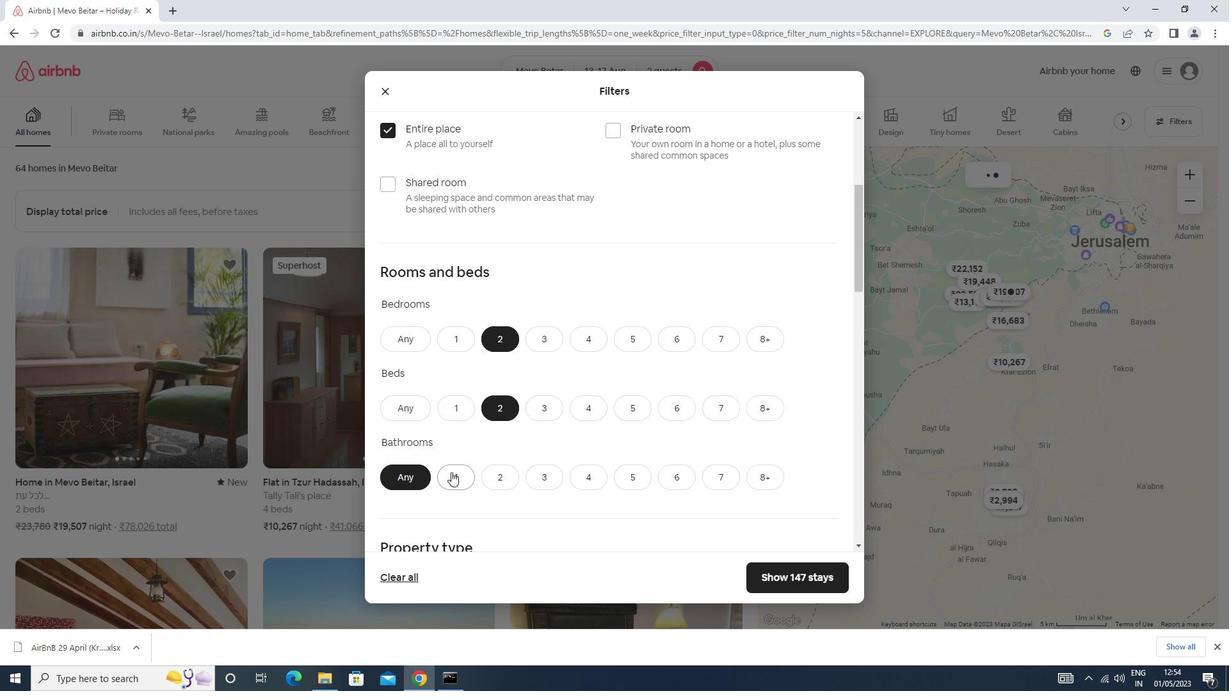 
Action: Mouse moved to (455, 455)
Screenshot: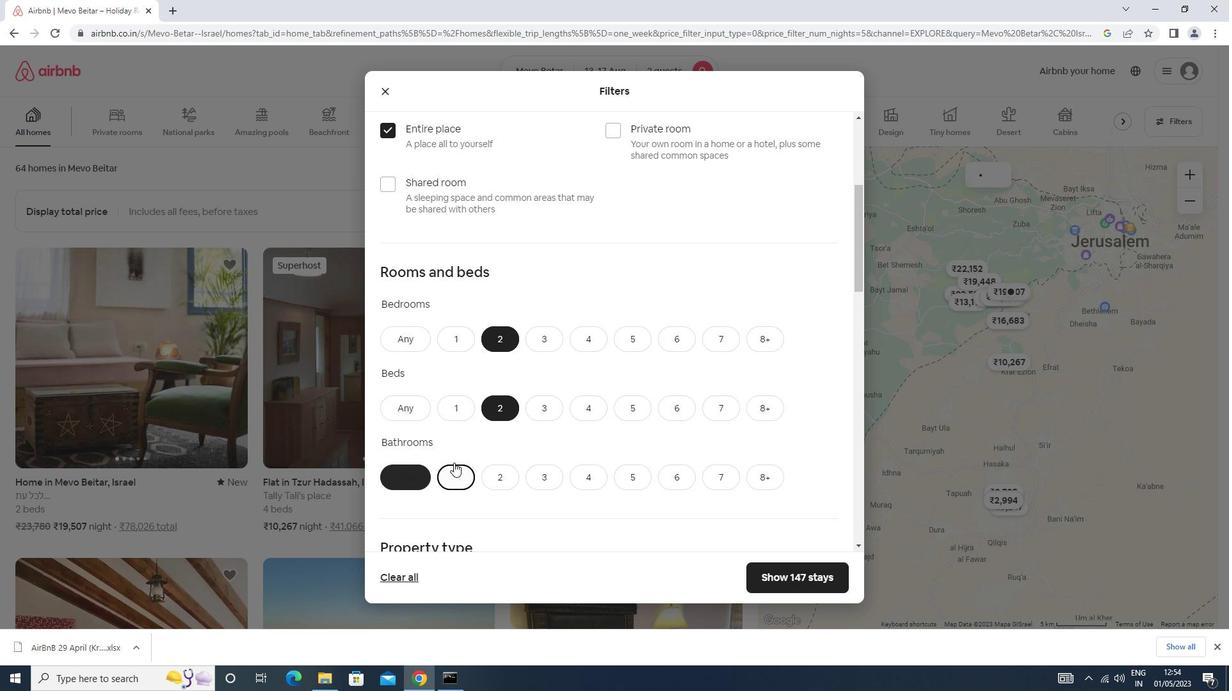 
Action: Mouse scrolled (455, 454) with delta (0, 0)
Screenshot: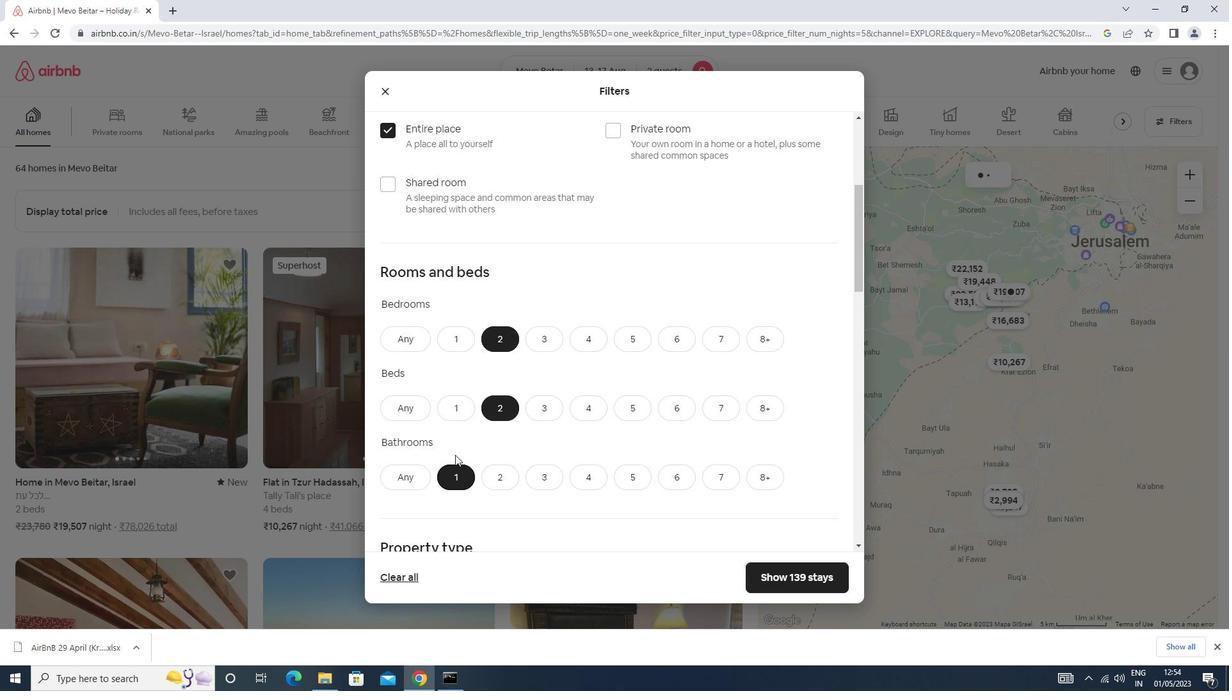 
Action: Mouse scrolled (455, 454) with delta (0, 0)
Screenshot: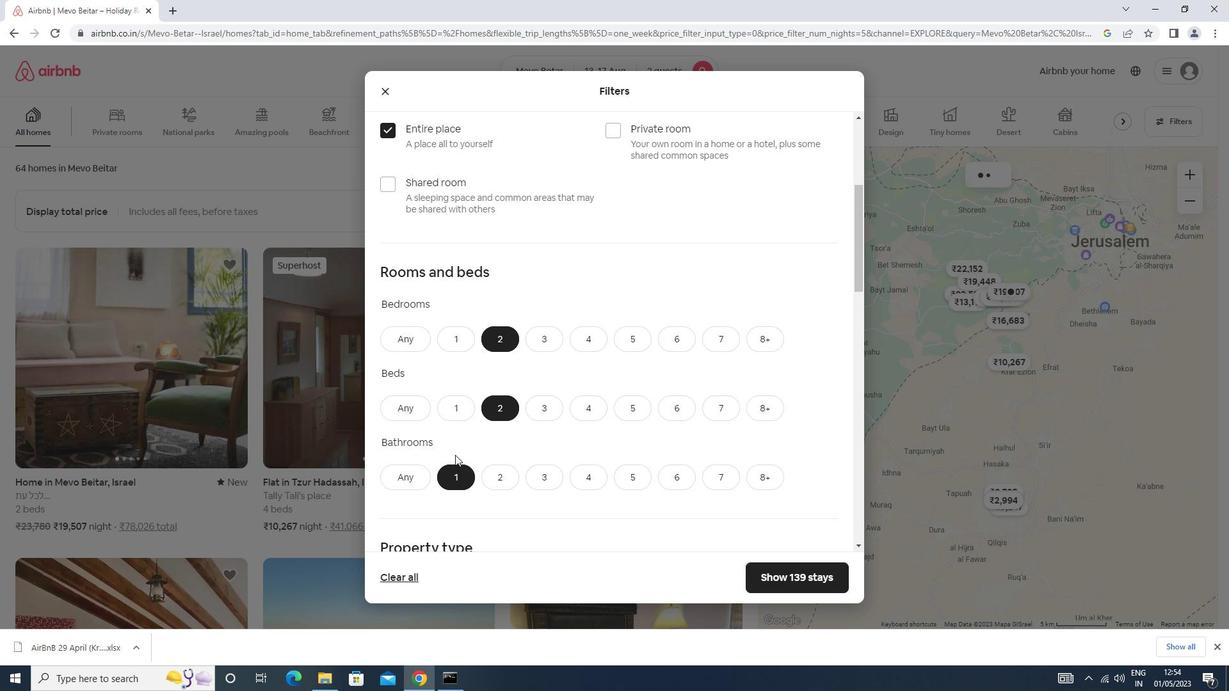 
Action: Mouse scrolled (455, 454) with delta (0, 0)
Screenshot: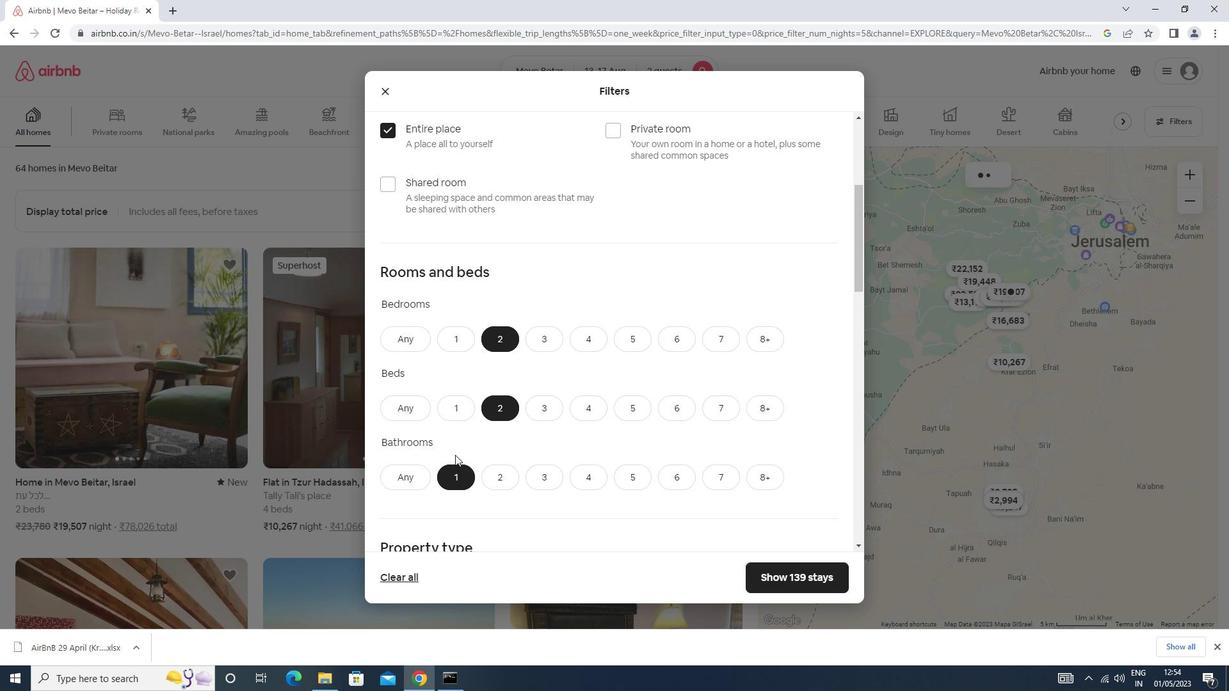 
Action: Mouse moved to (445, 438)
Screenshot: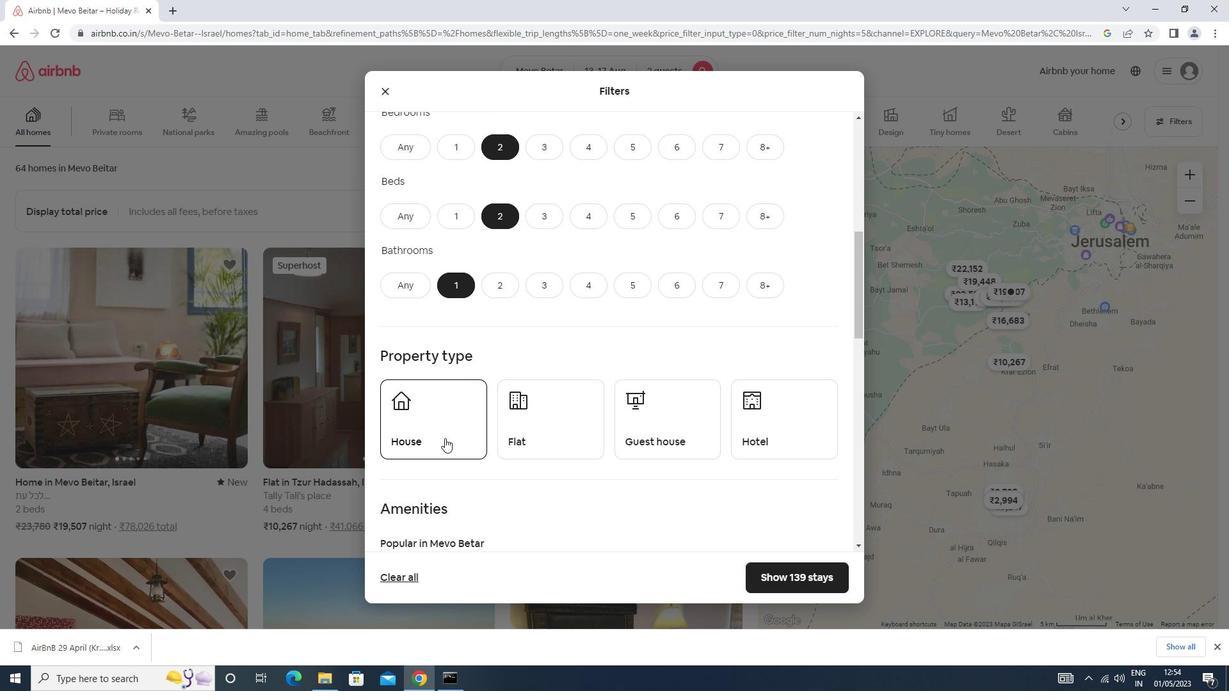 
Action: Mouse pressed left at (445, 438)
Screenshot: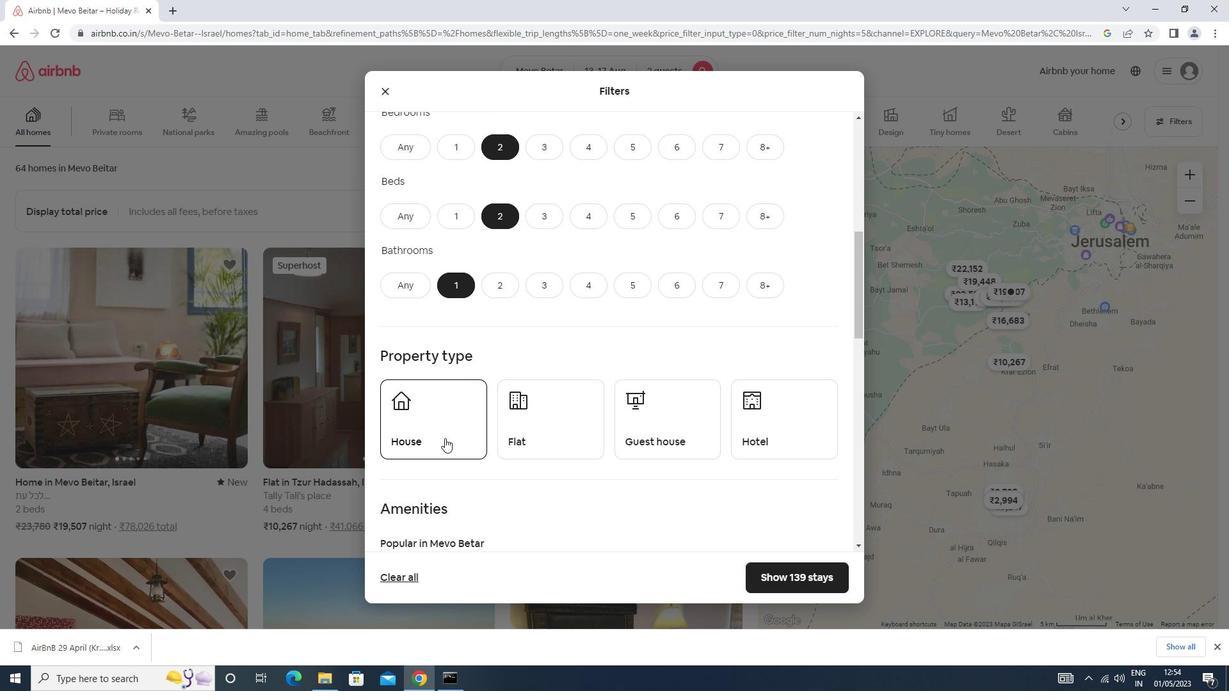 
Action: Mouse moved to (535, 429)
Screenshot: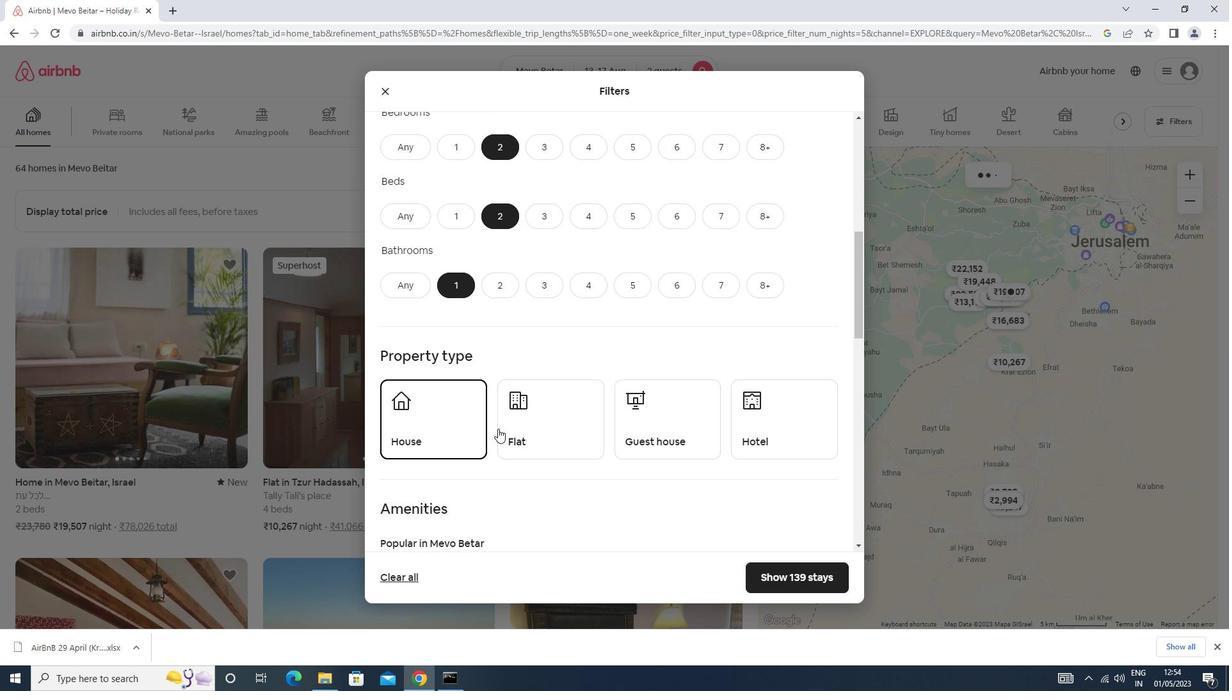 
Action: Mouse pressed left at (535, 429)
Screenshot: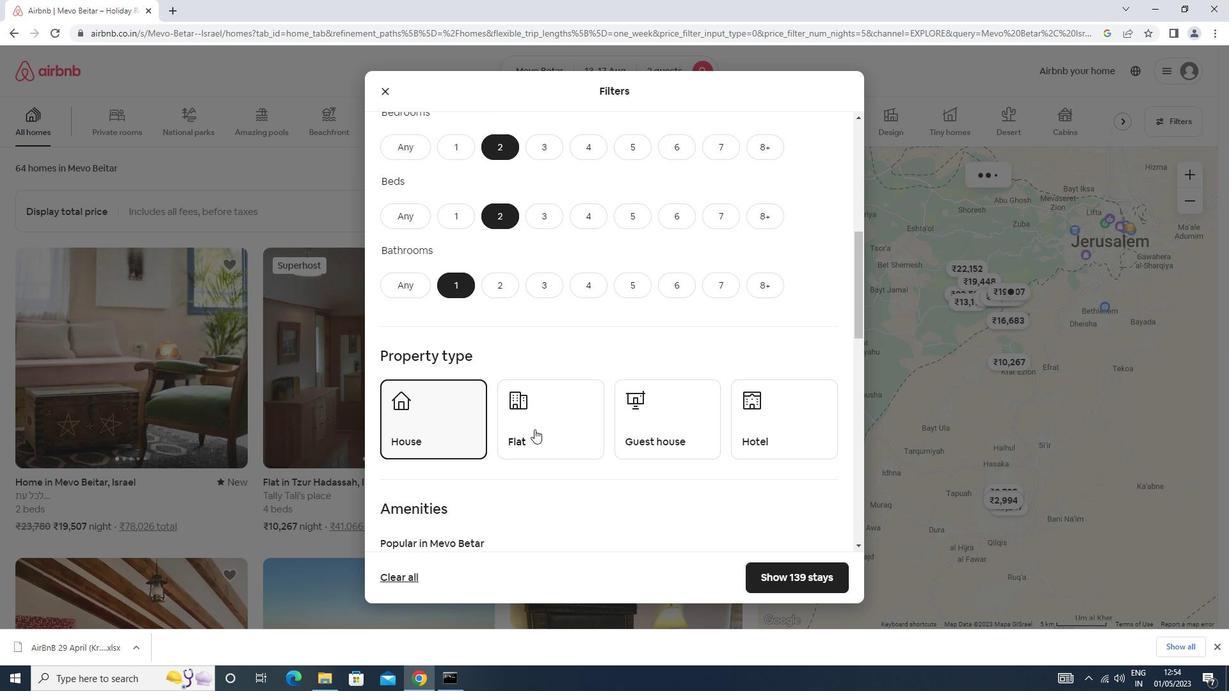 
Action: Mouse moved to (661, 436)
Screenshot: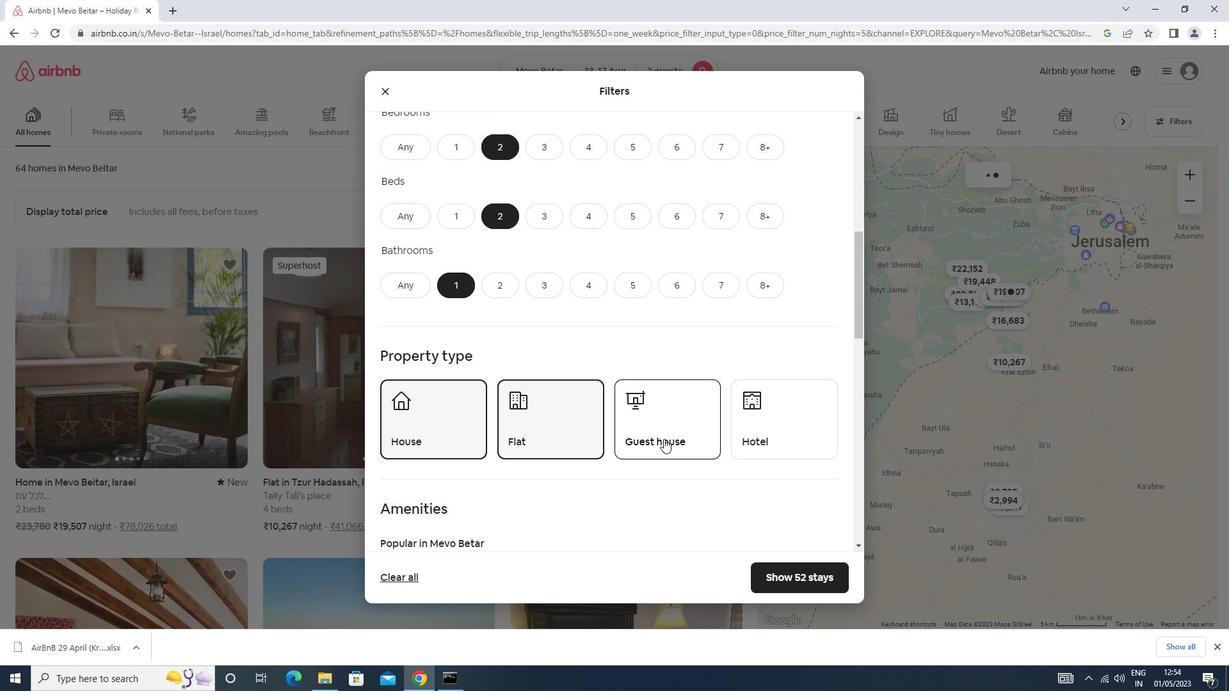 
Action: Mouse pressed left at (661, 436)
Screenshot: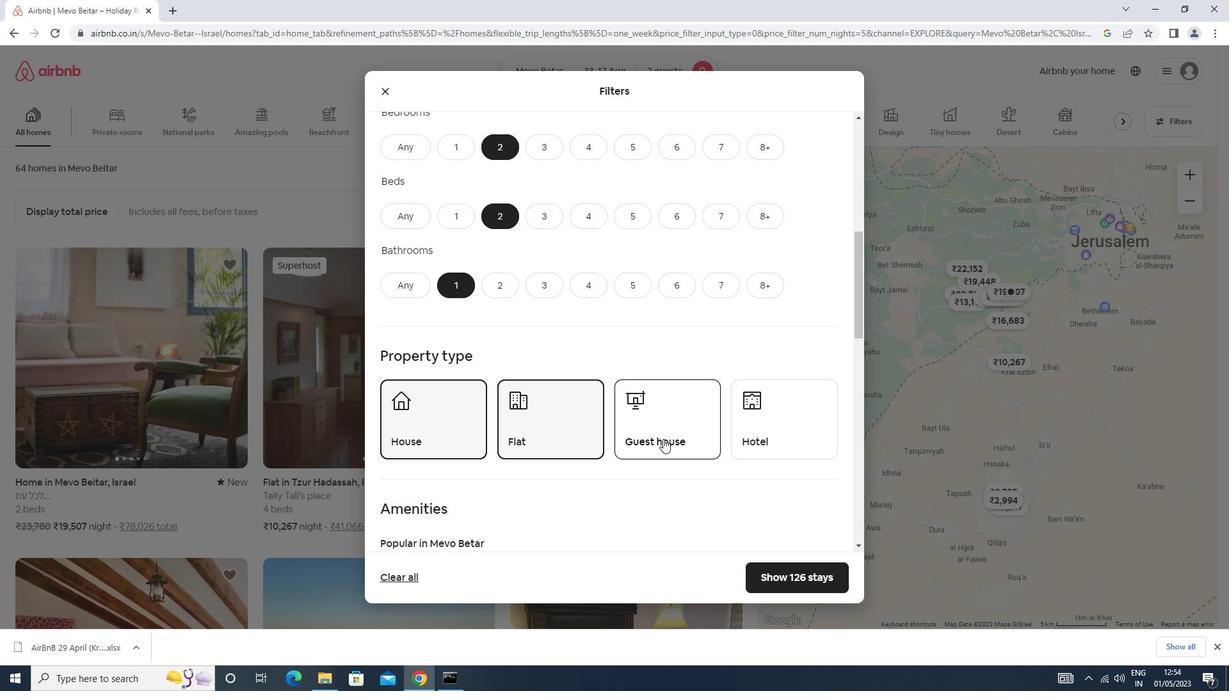 
Action: Mouse moved to (649, 427)
Screenshot: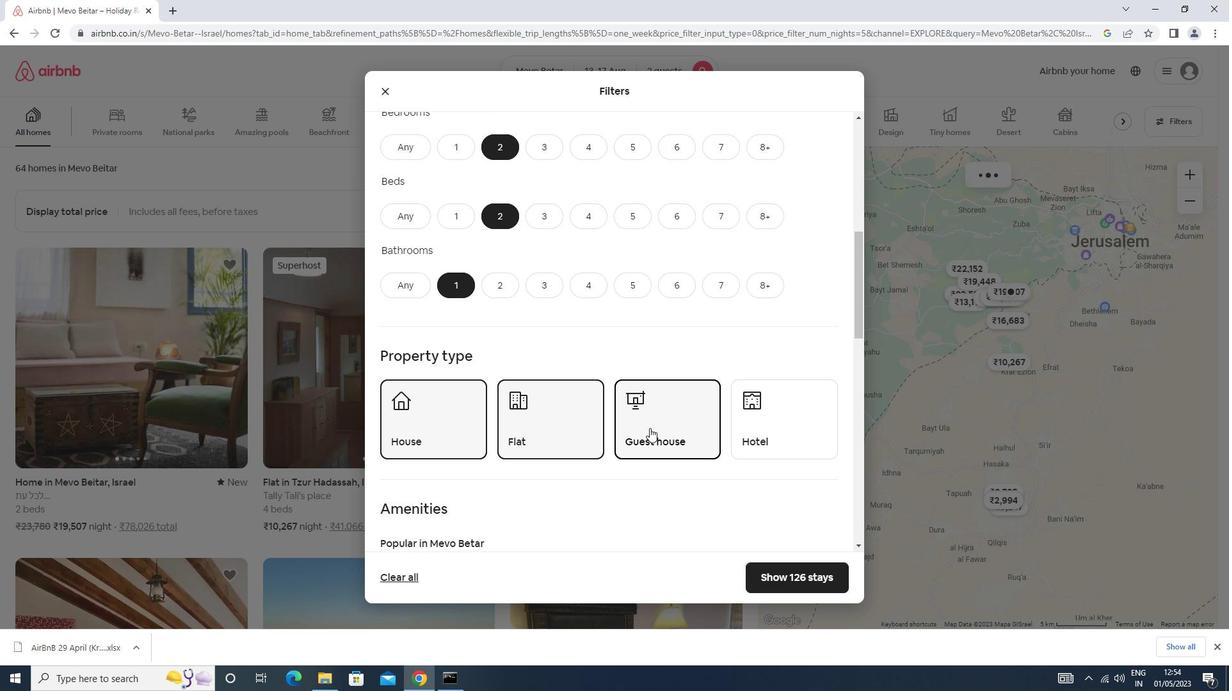 
Action: Mouse scrolled (649, 427) with delta (0, 0)
Screenshot: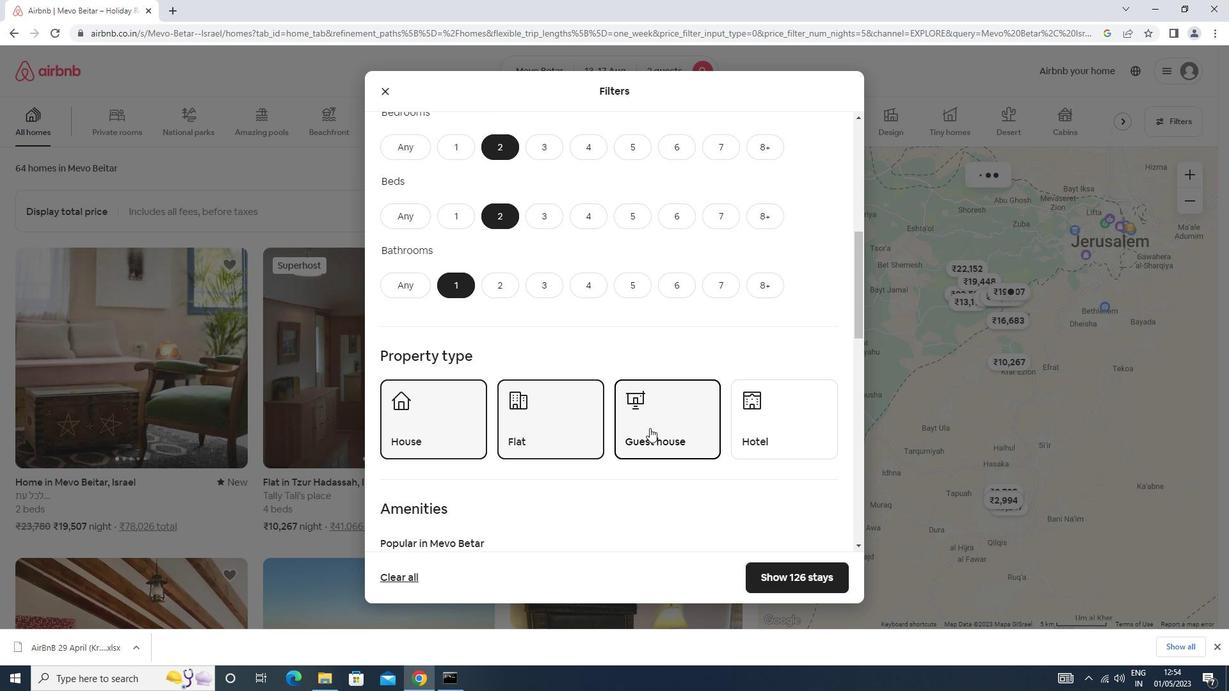 
Action: Mouse scrolled (649, 427) with delta (0, 0)
Screenshot: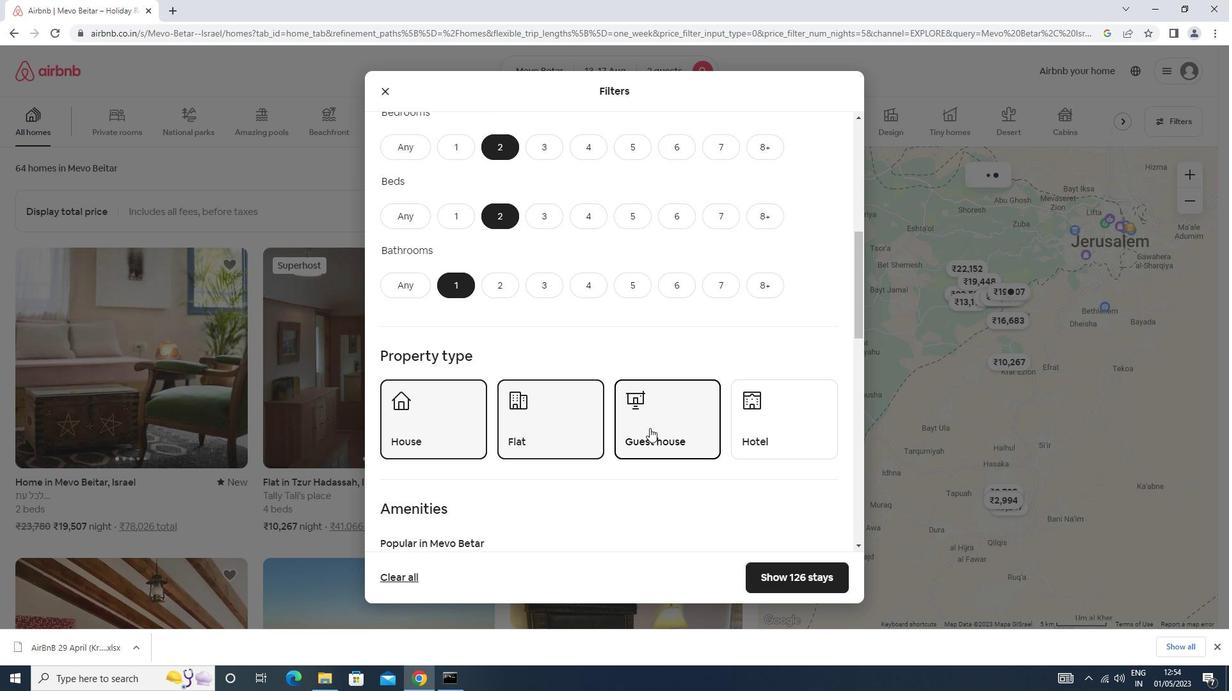 
Action: Mouse scrolled (649, 427) with delta (0, 0)
Screenshot: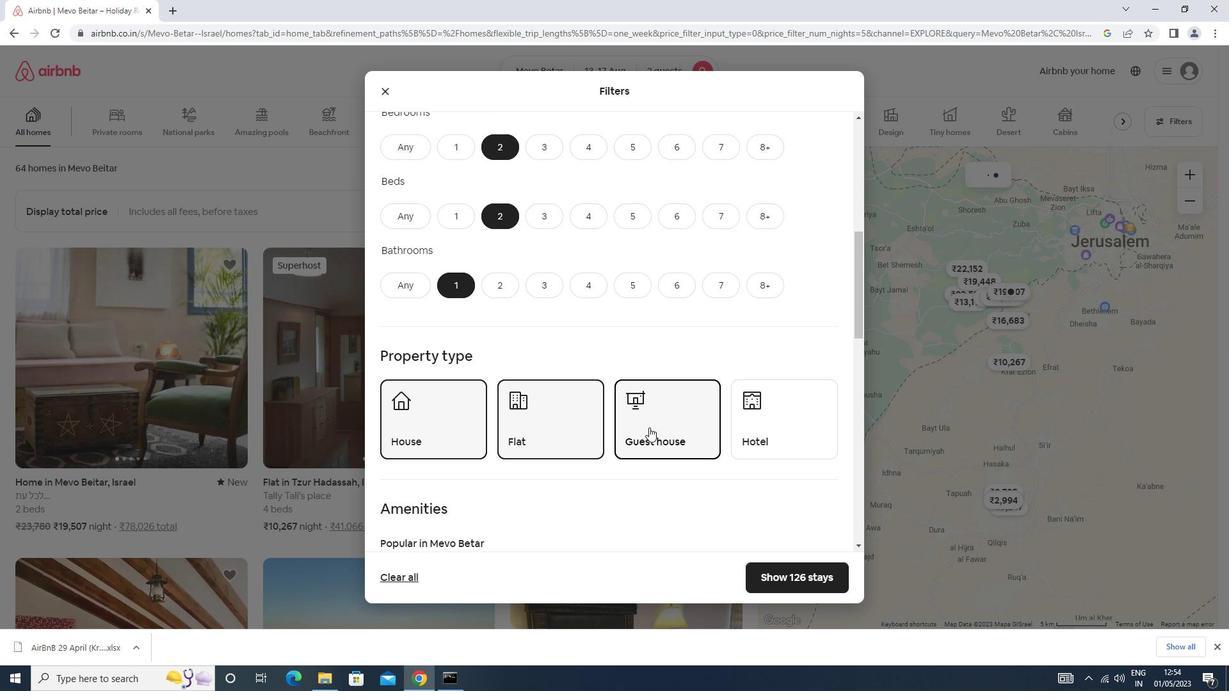 
Action: Mouse moved to (417, 375)
Screenshot: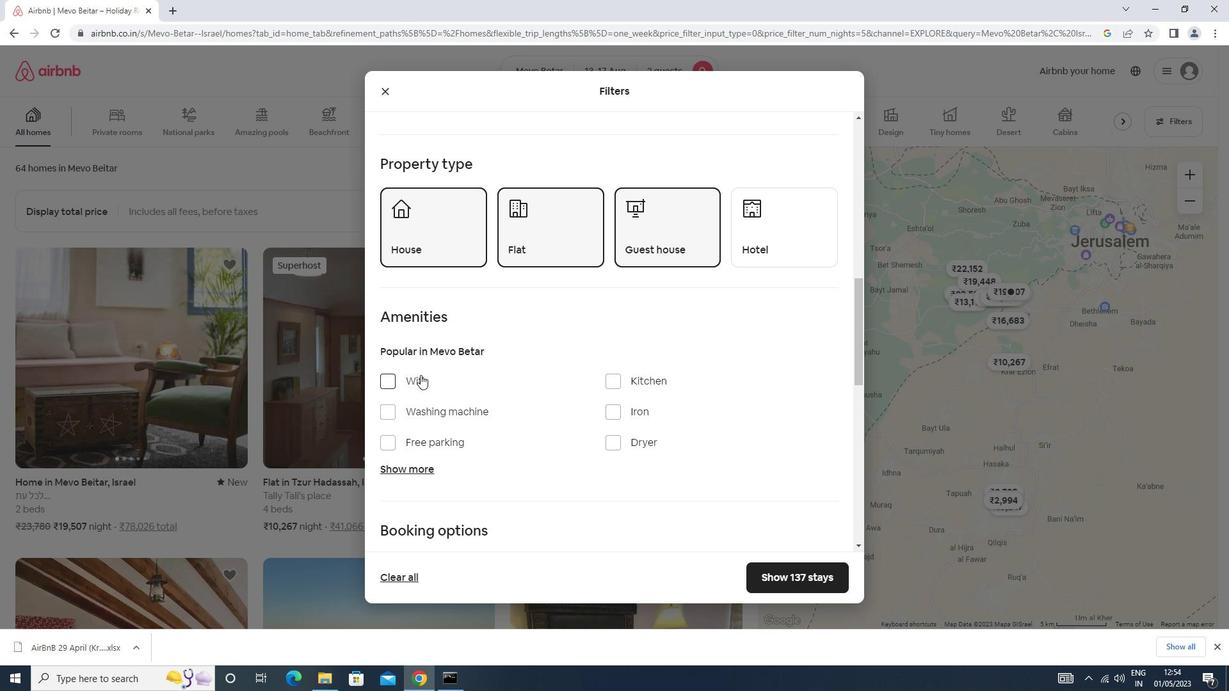 
Action: Mouse pressed left at (417, 375)
Screenshot: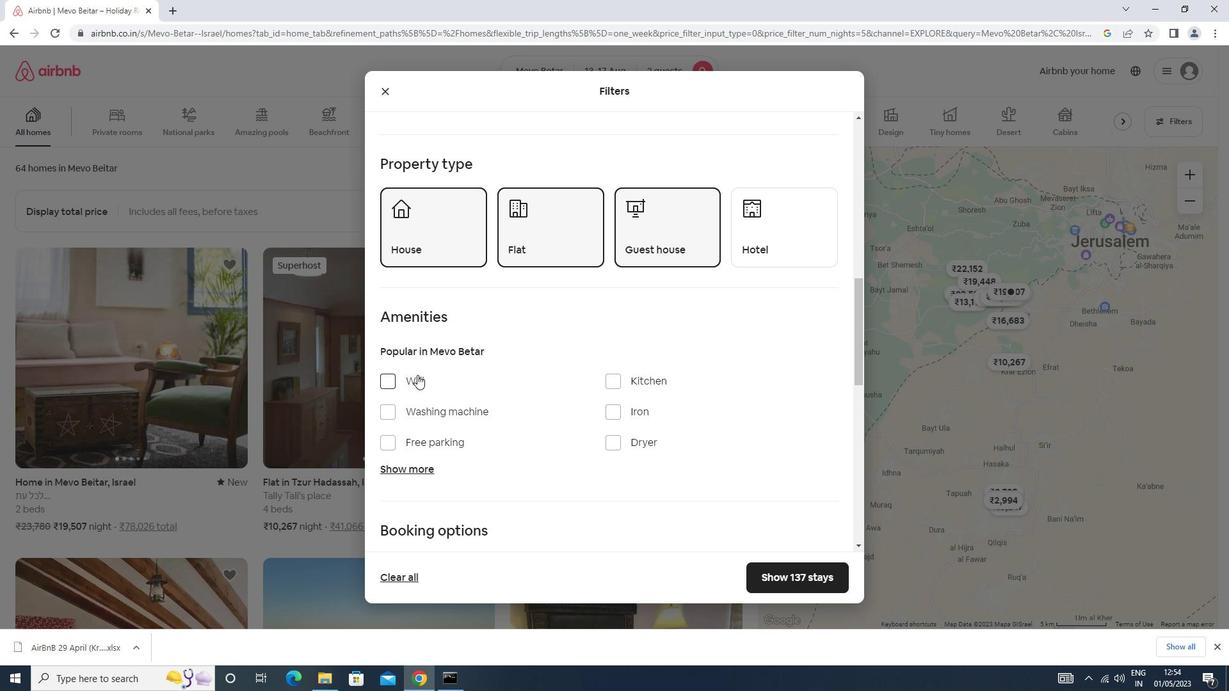 
Action: Mouse moved to (418, 417)
Screenshot: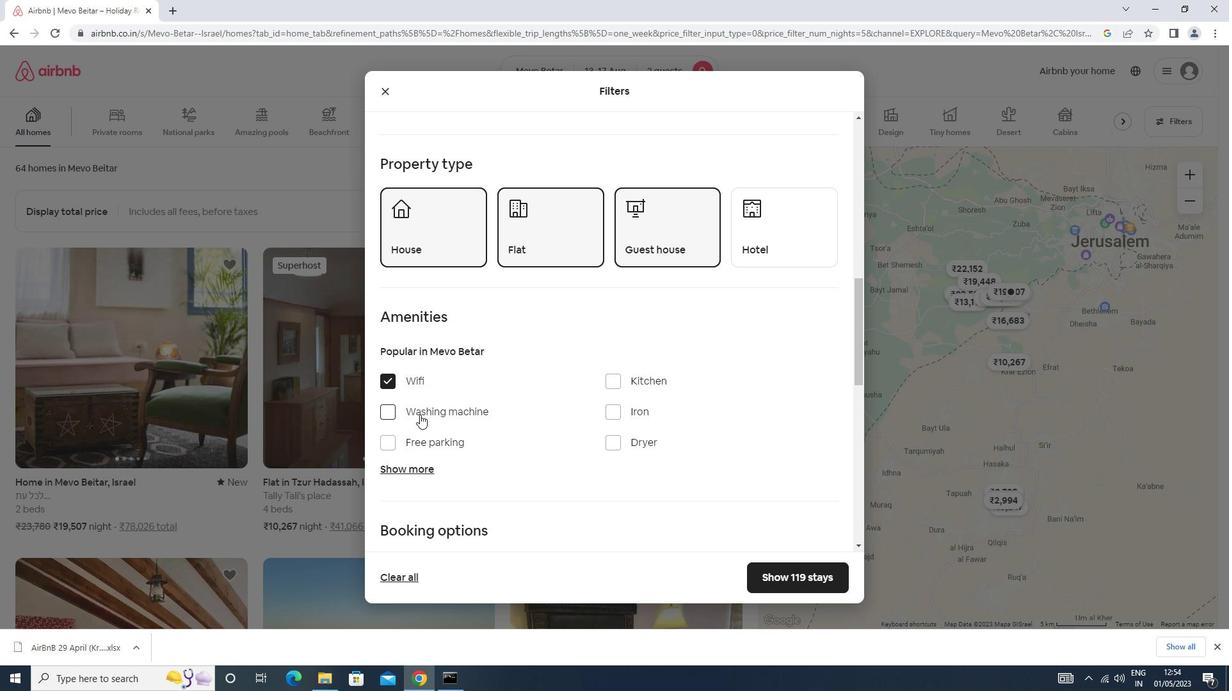 
Action: Mouse pressed left at (418, 417)
Screenshot: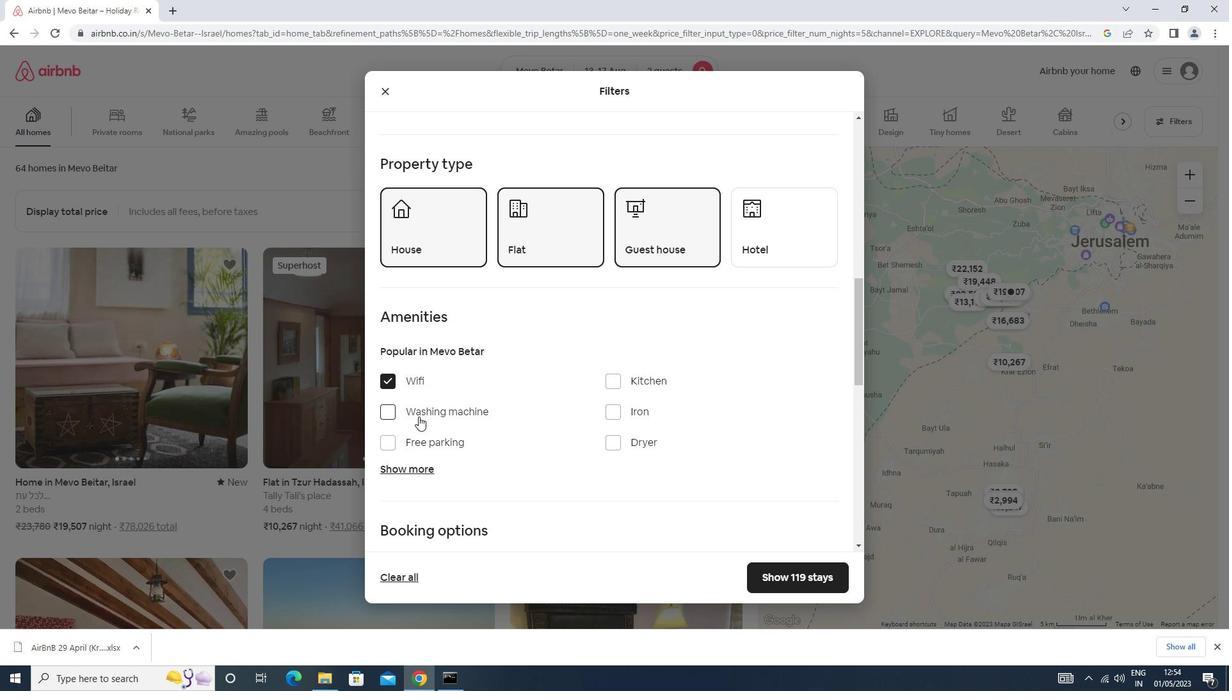 
Action: Mouse moved to (427, 411)
Screenshot: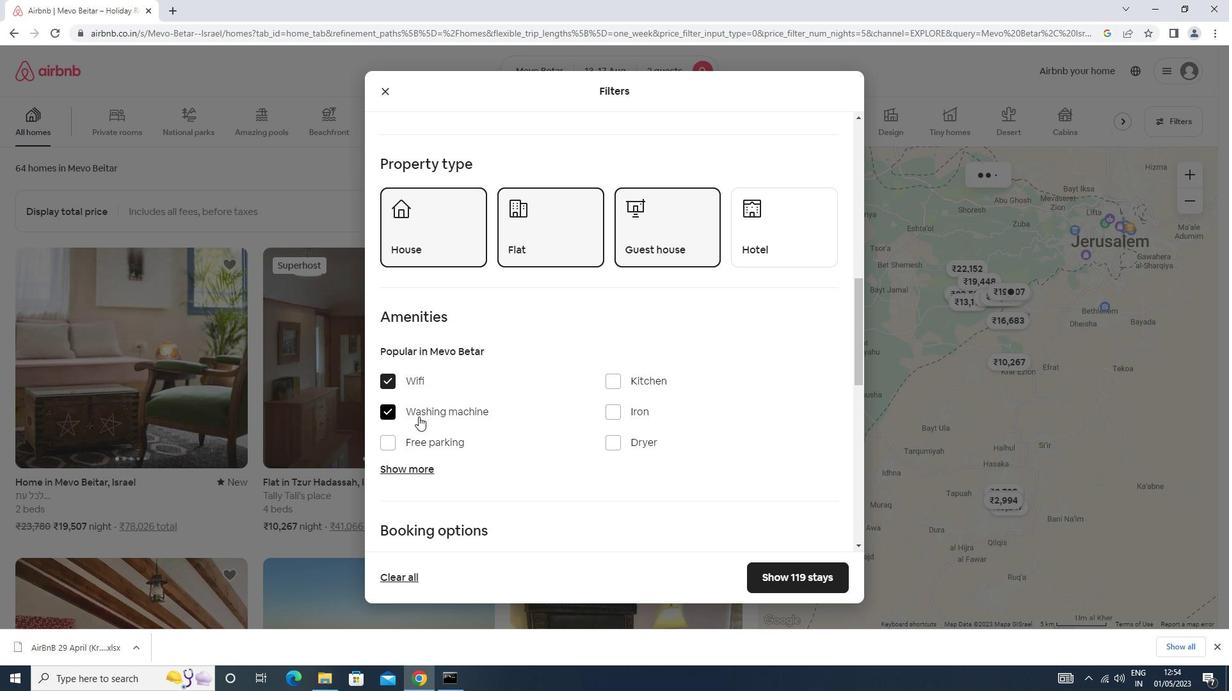 
Action: Mouse scrolled (427, 411) with delta (0, 0)
Screenshot: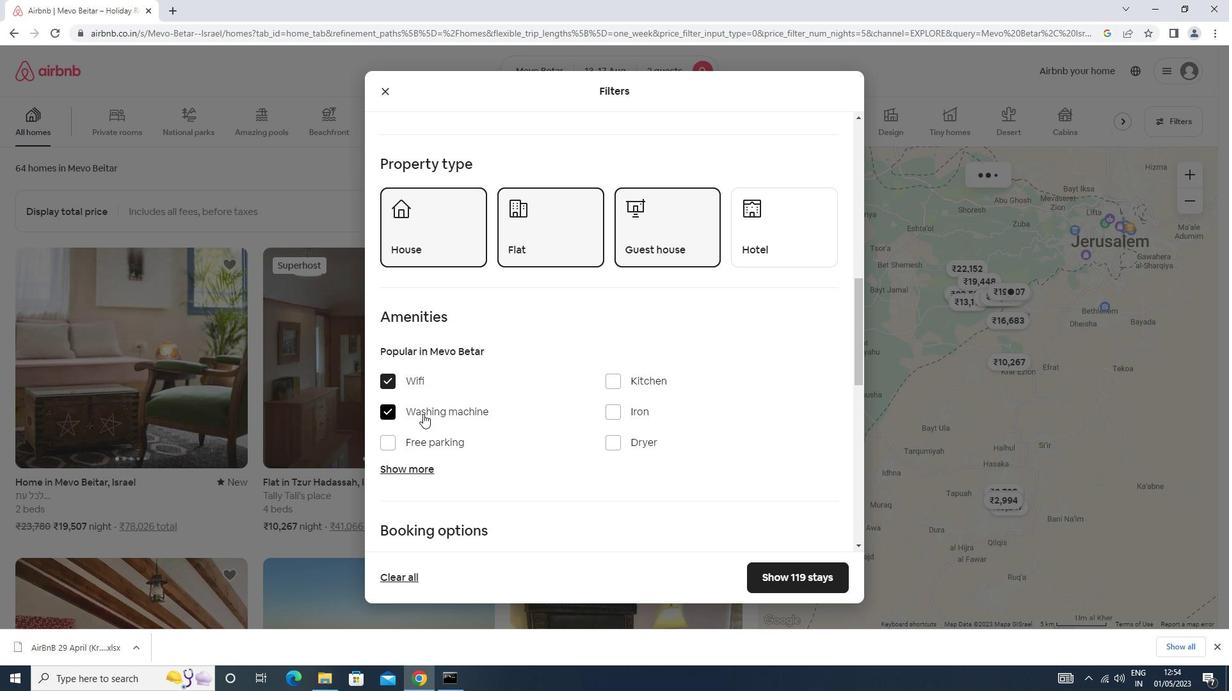 
Action: Mouse scrolled (427, 411) with delta (0, 0)
Screenshot: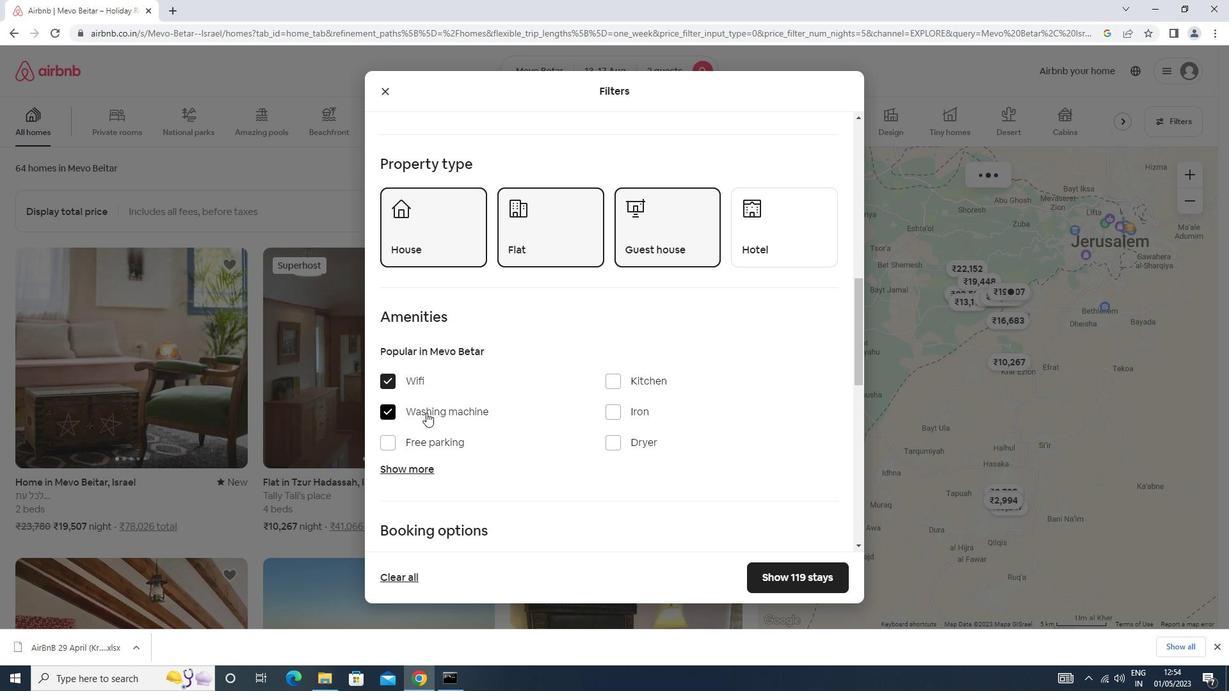 
Action: Mouse scrolled (427, 411) with delta (0, 0)
Screenshot: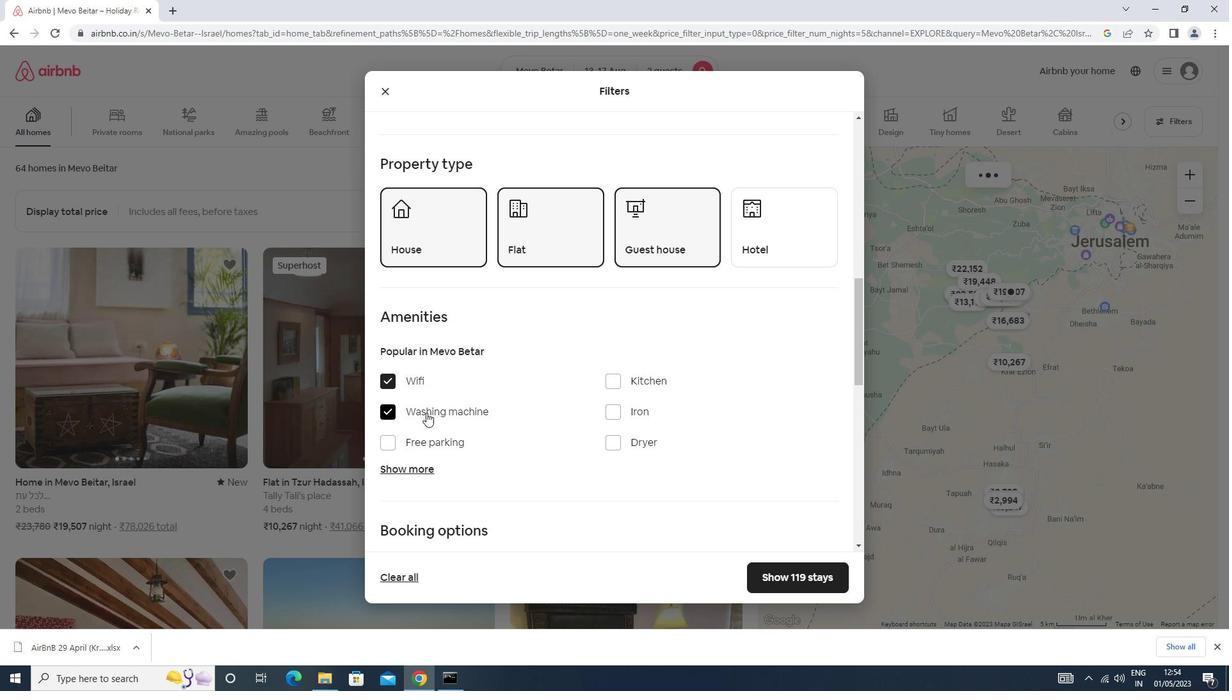 
Action: Mouse moved to (818, 429)
Screenshot: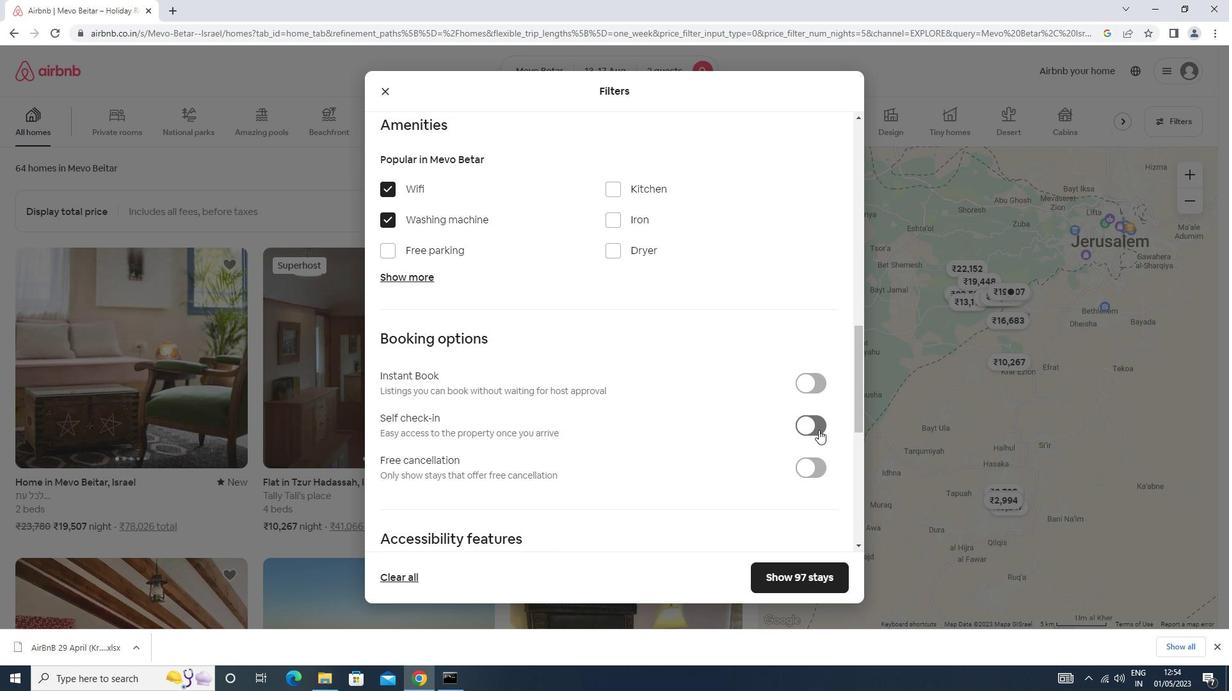 
Action: Mouse pressed left at (818, 429)
Screenshot: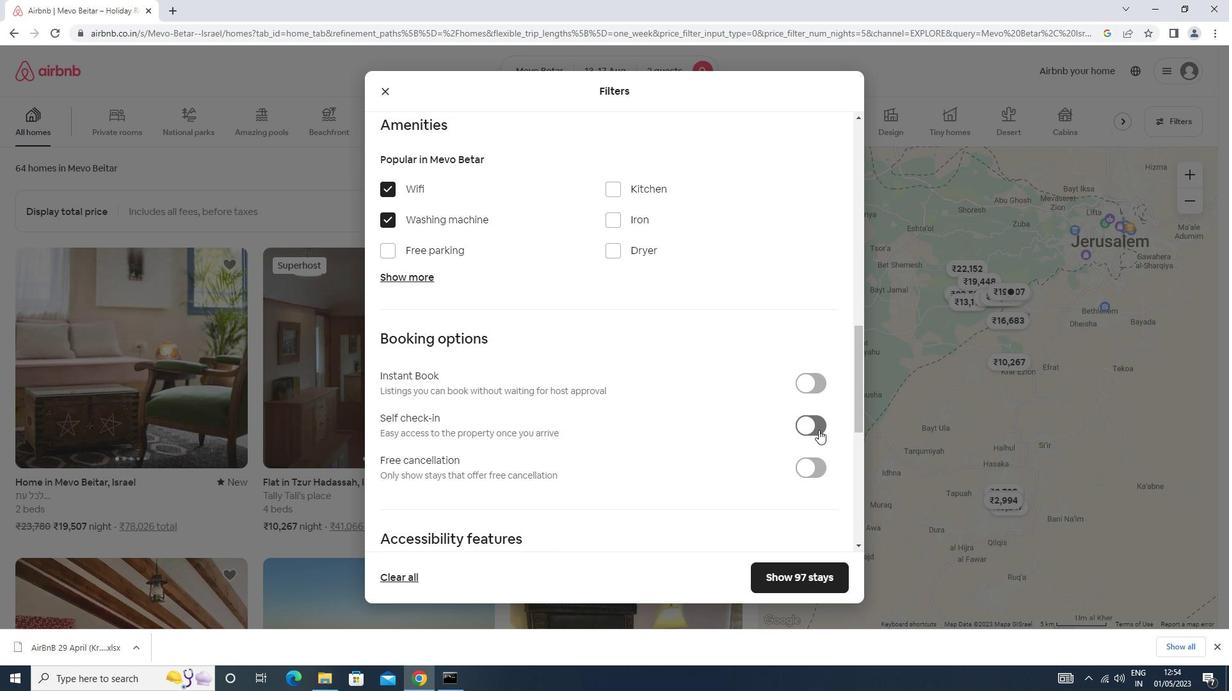 
Action: Mouse moved to (808, 424)
Screenshot: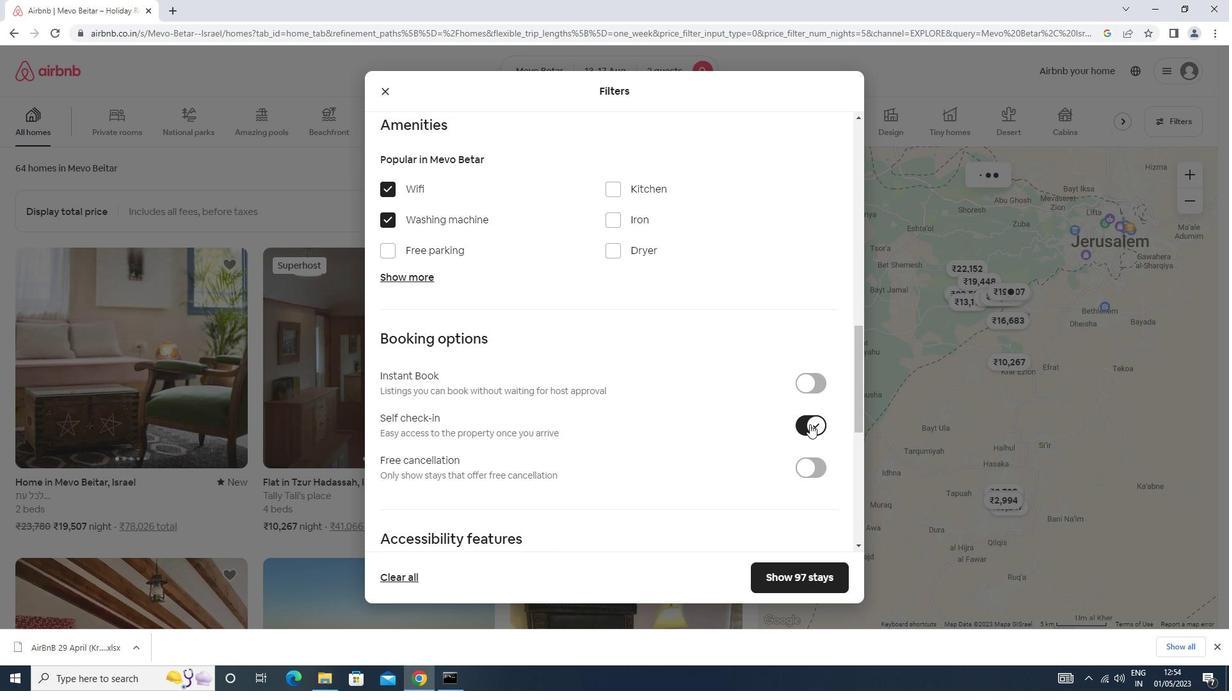 
Action: Mouse scrolled (808, 423) with delta (0, 0)
Screenshot: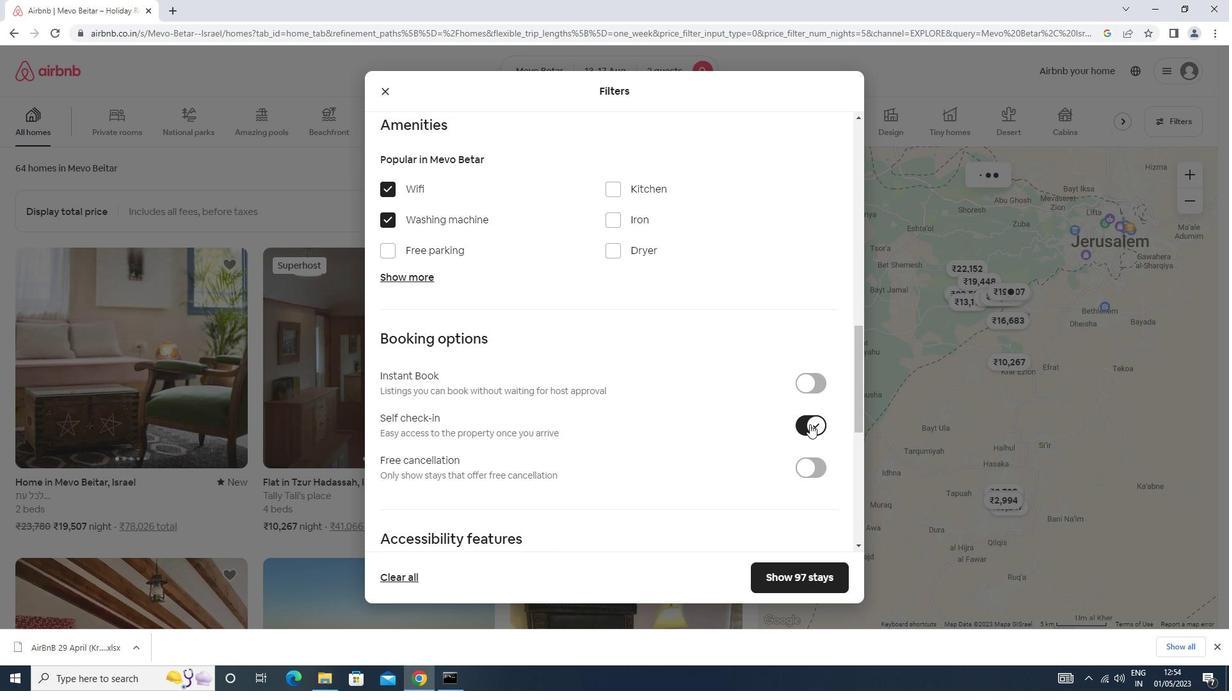 
Action: Mouse moved to (805, 426)
Screenshot: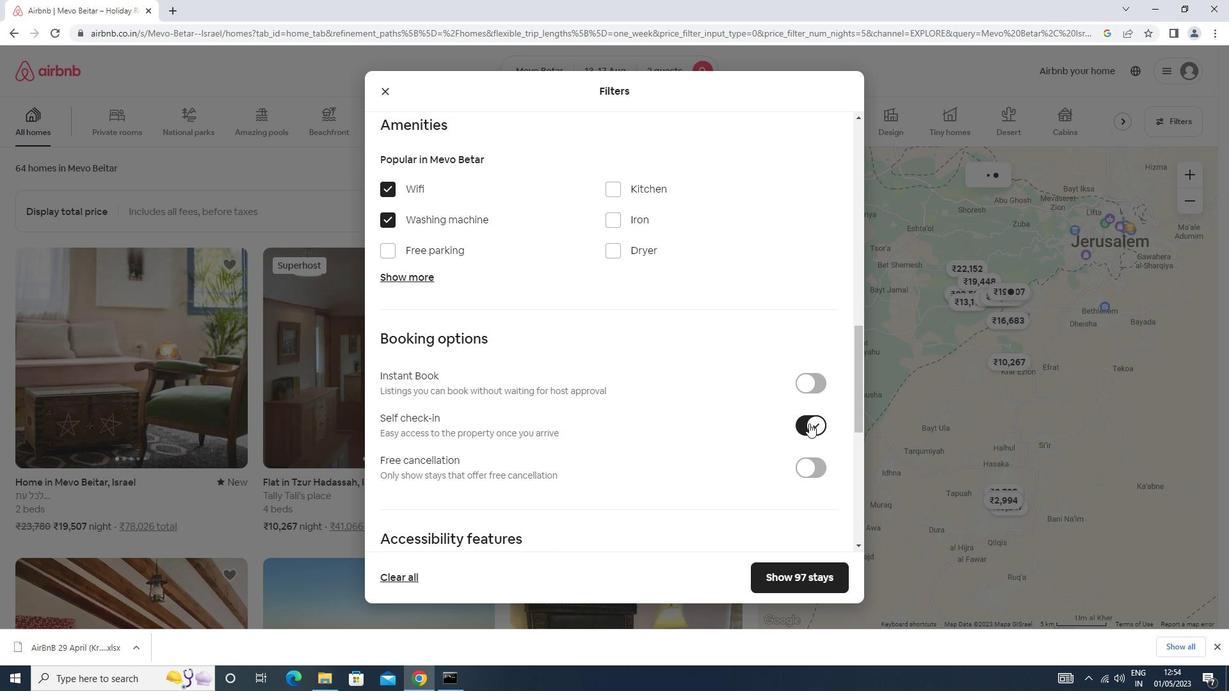 
Action: Mouse scrolled (805, 425) with delta (0, 0)
Screenshot: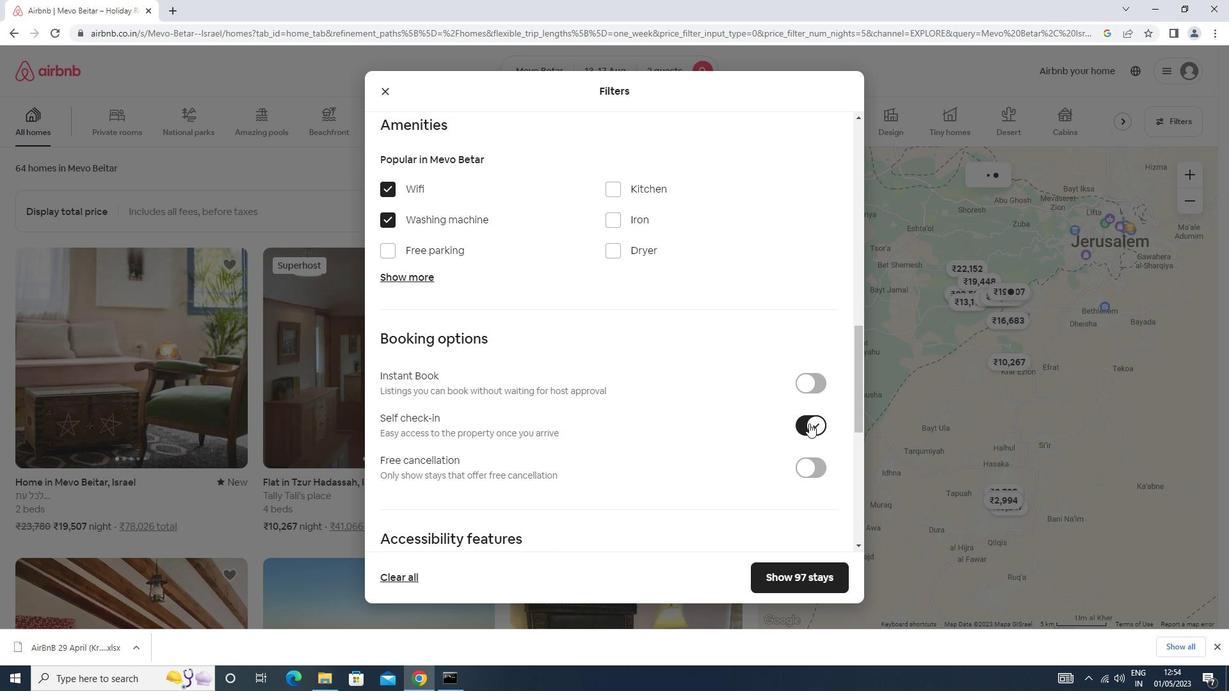 
Action: Mouse moved to (804, 426)
Screenshot: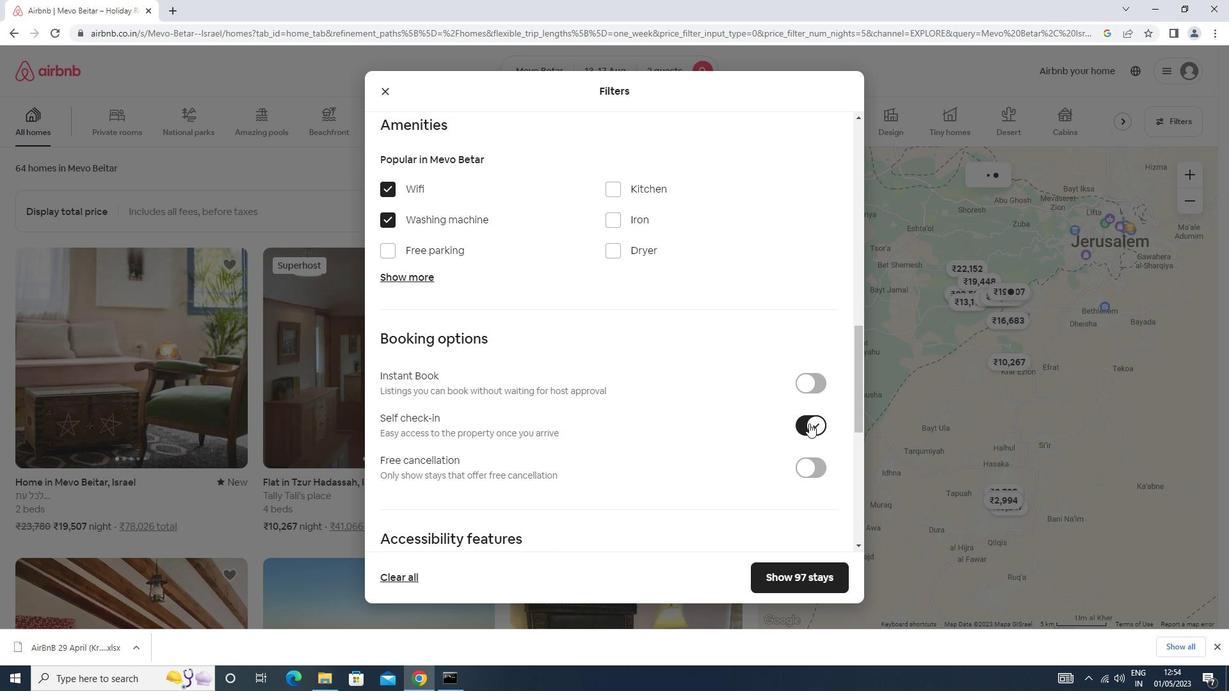 
Action: Mouse scrolled (804, 426) with delta (0, 0)
Screenshot: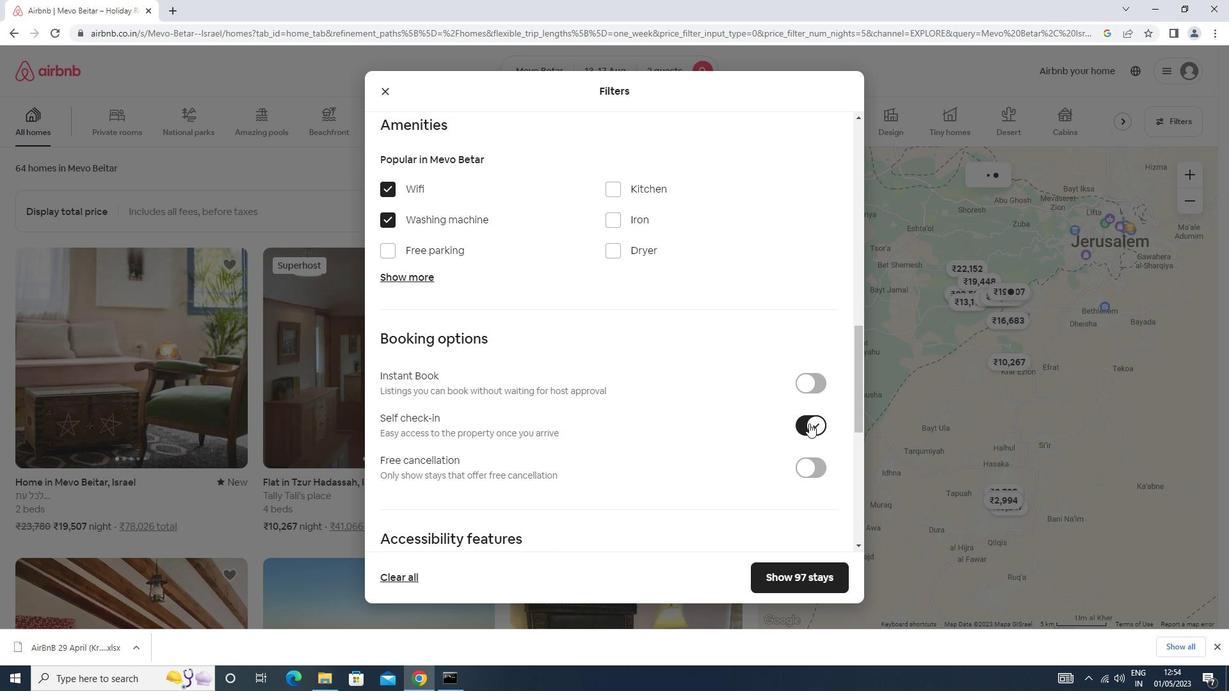 
Action: Mouse moved to (803, 426)
Screenshot: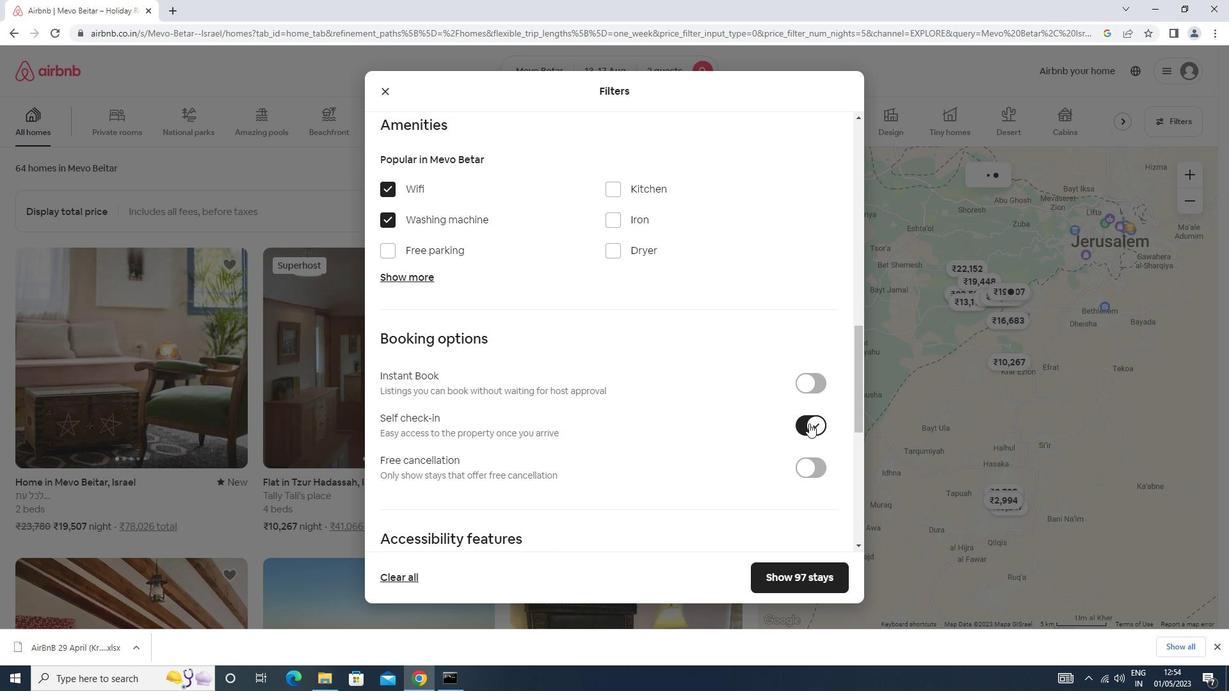 
Action: Mouse scrolled (803, 426) with delta (0, 0)
Screenshot: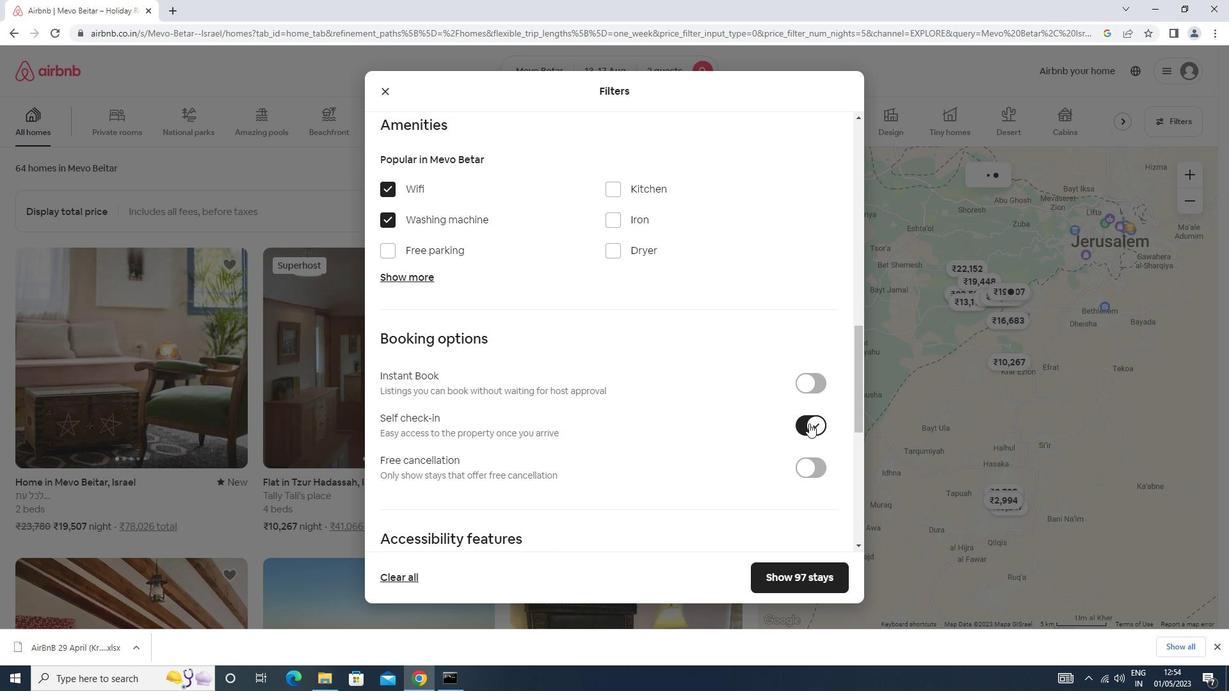 
Action: Mouse moved to (802, 427)
Screenshot: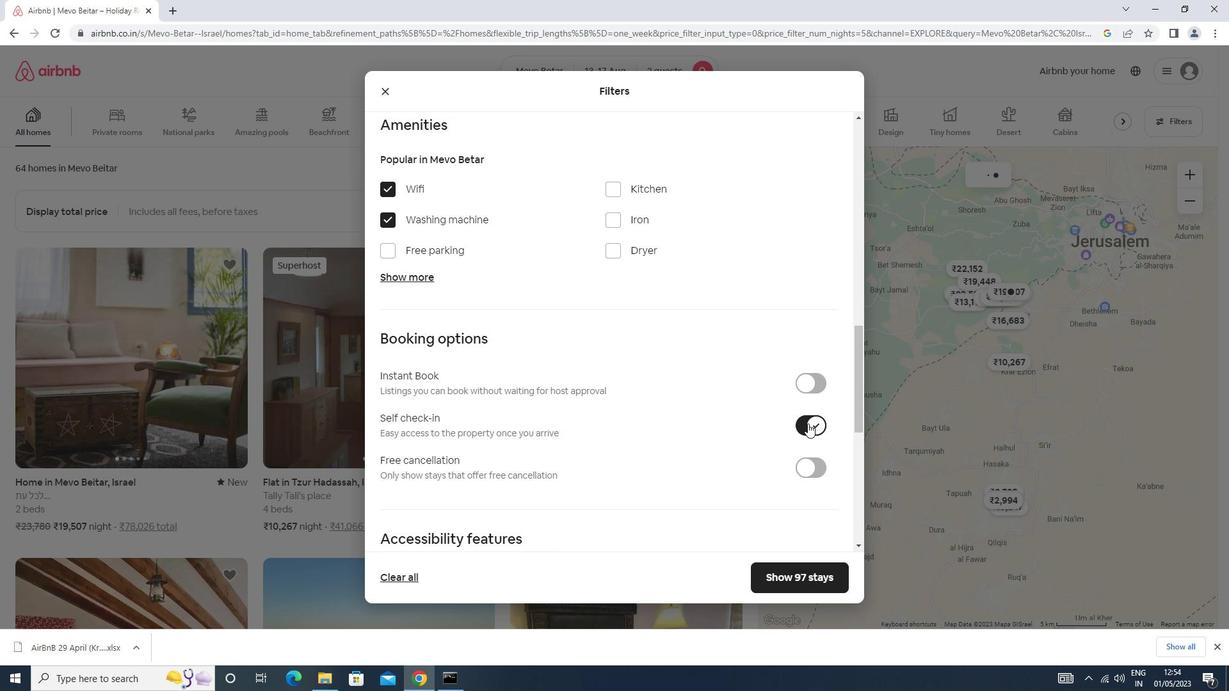 
Action: Mouse scrolled (802, 427) with delta (0, 0)
Screenshot: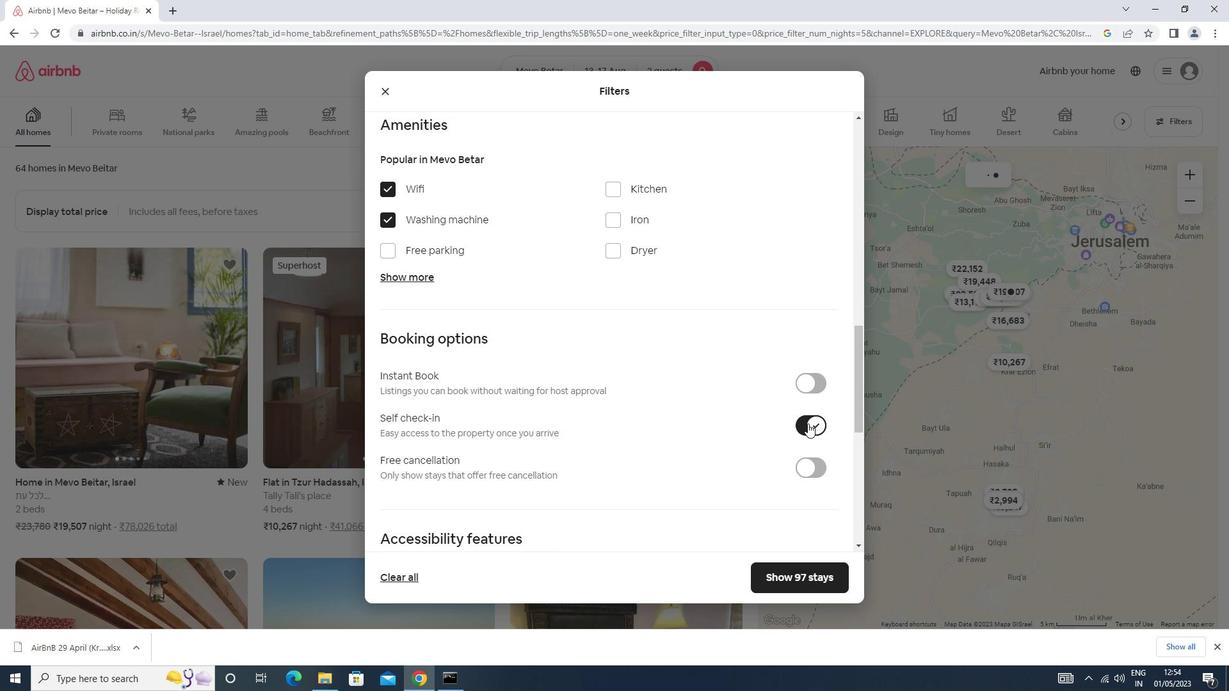
Action: Mouse moved to (802, 427)
Screenshot: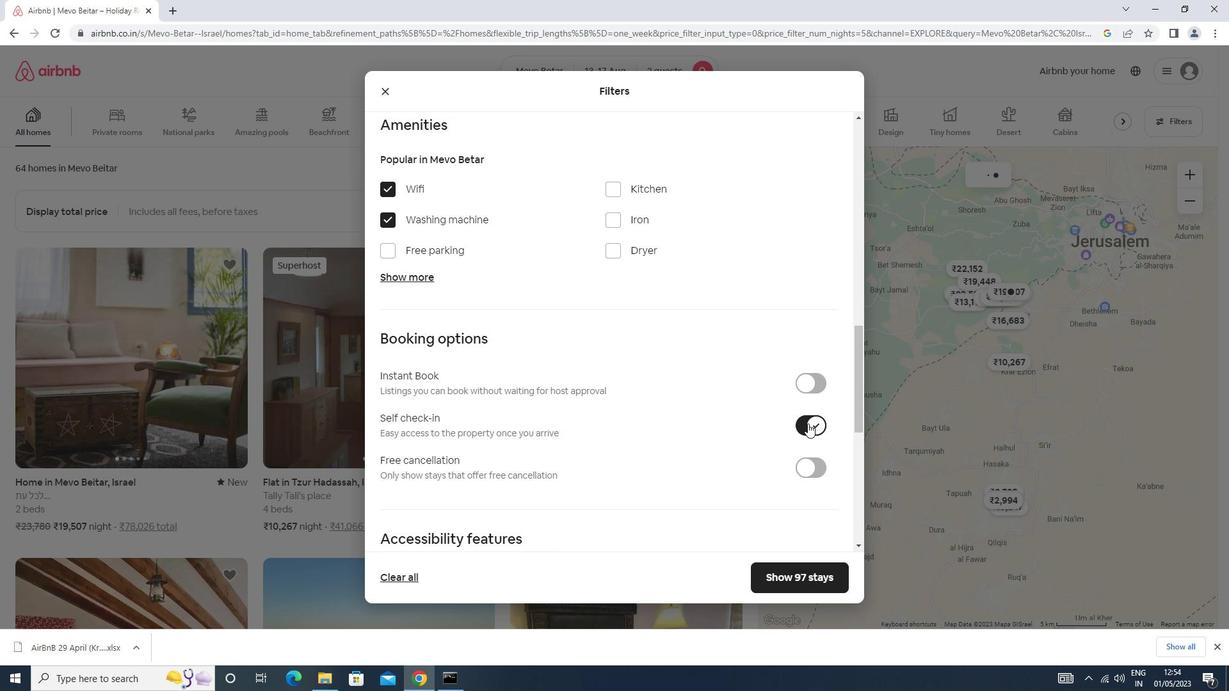 
Action: Mouse scrolled (802, 427) with delta (0, 0)
Screenshot: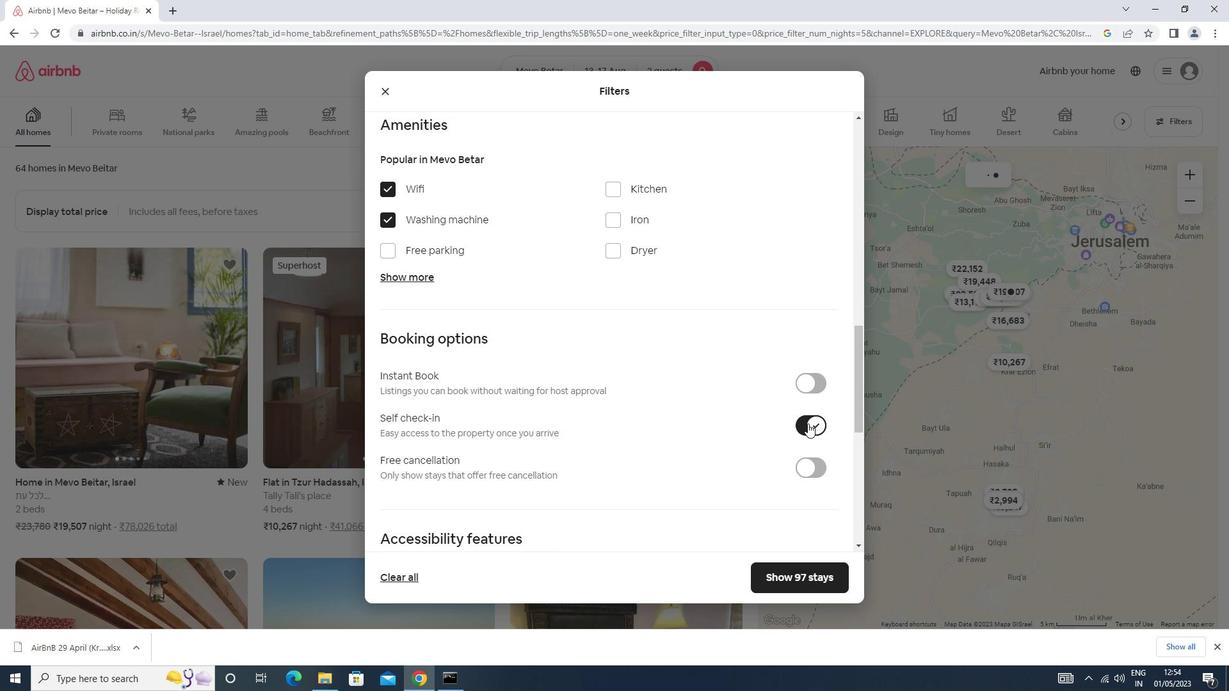
Action: Mouse moved to (800, 428)
Screenshot: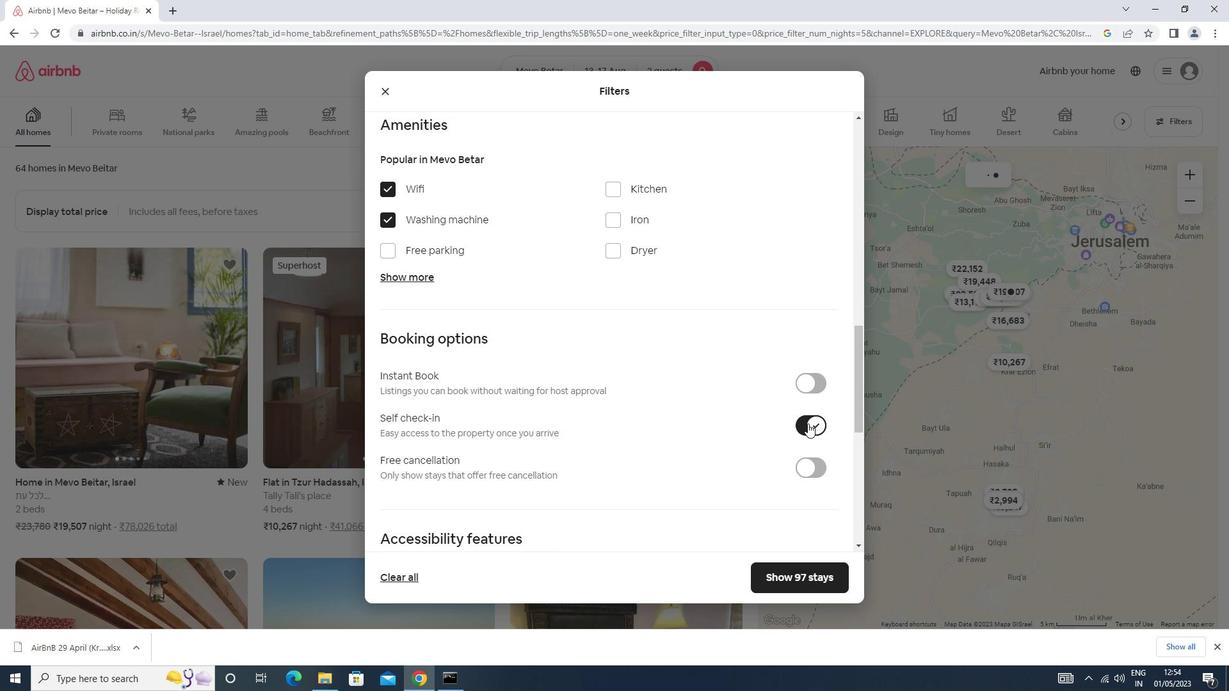 
Action: Mouse scrolled (800, 427) with delta (0, 0)
Screenshot: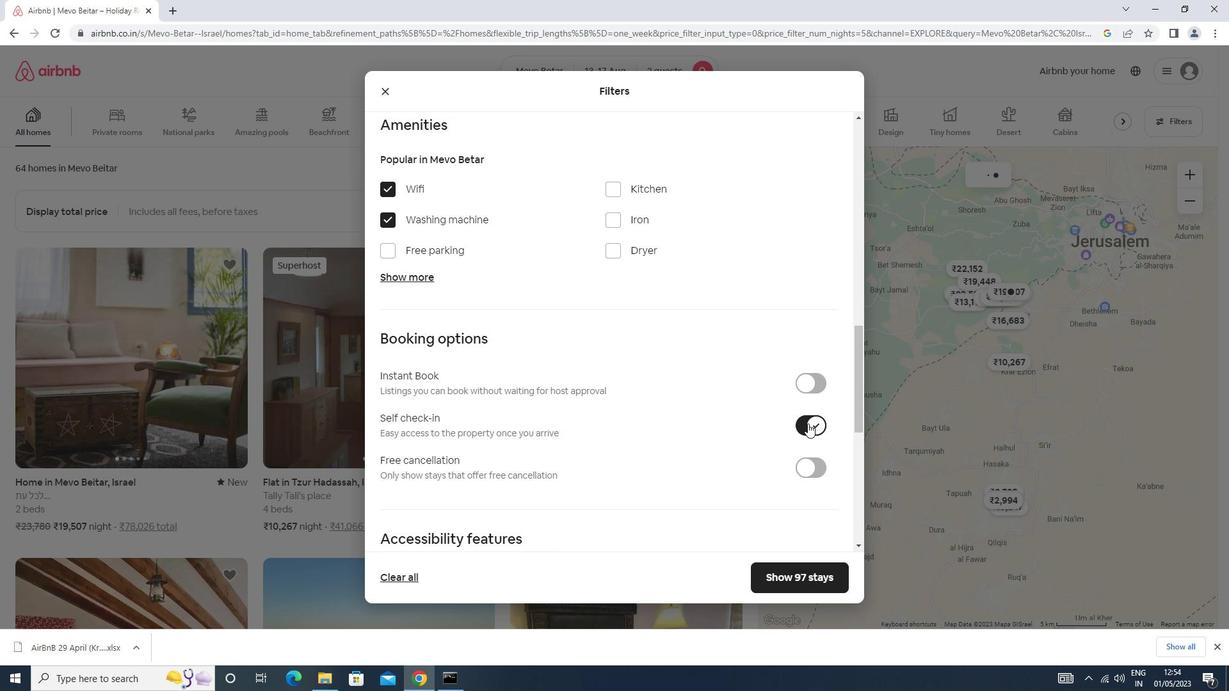 
Action: Mouse moved to (425, 455)
Screenshot: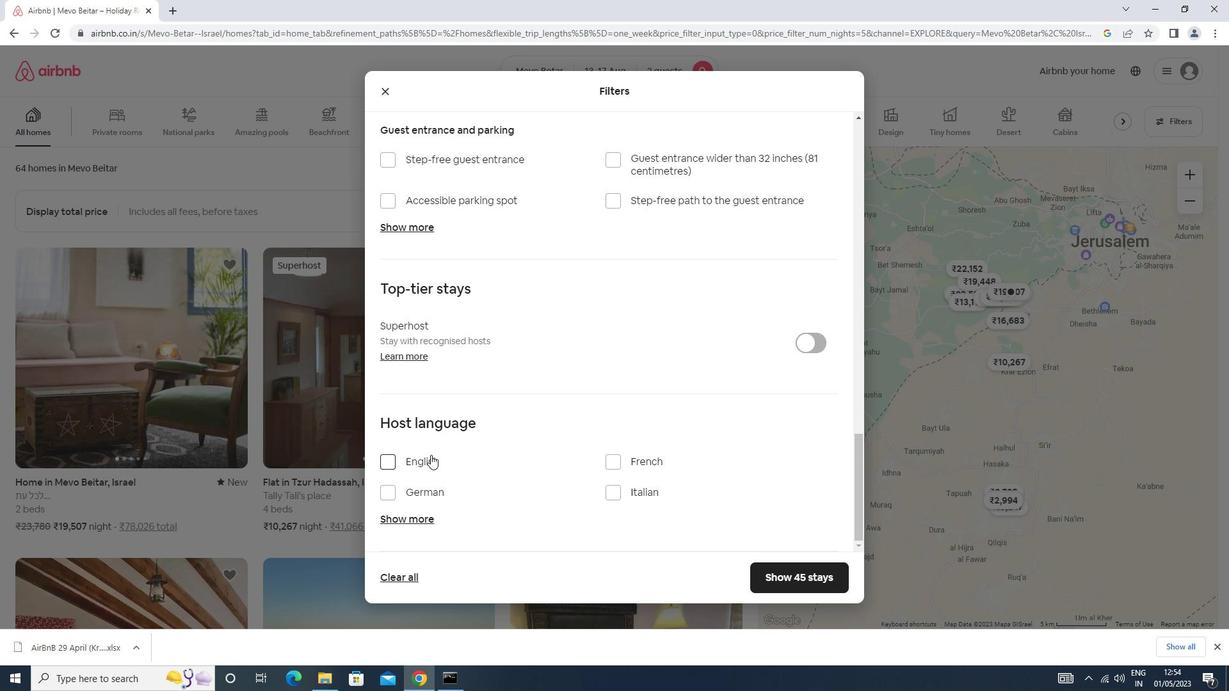 
Action: Mouse pressed left at (425, 455)
Screenshot: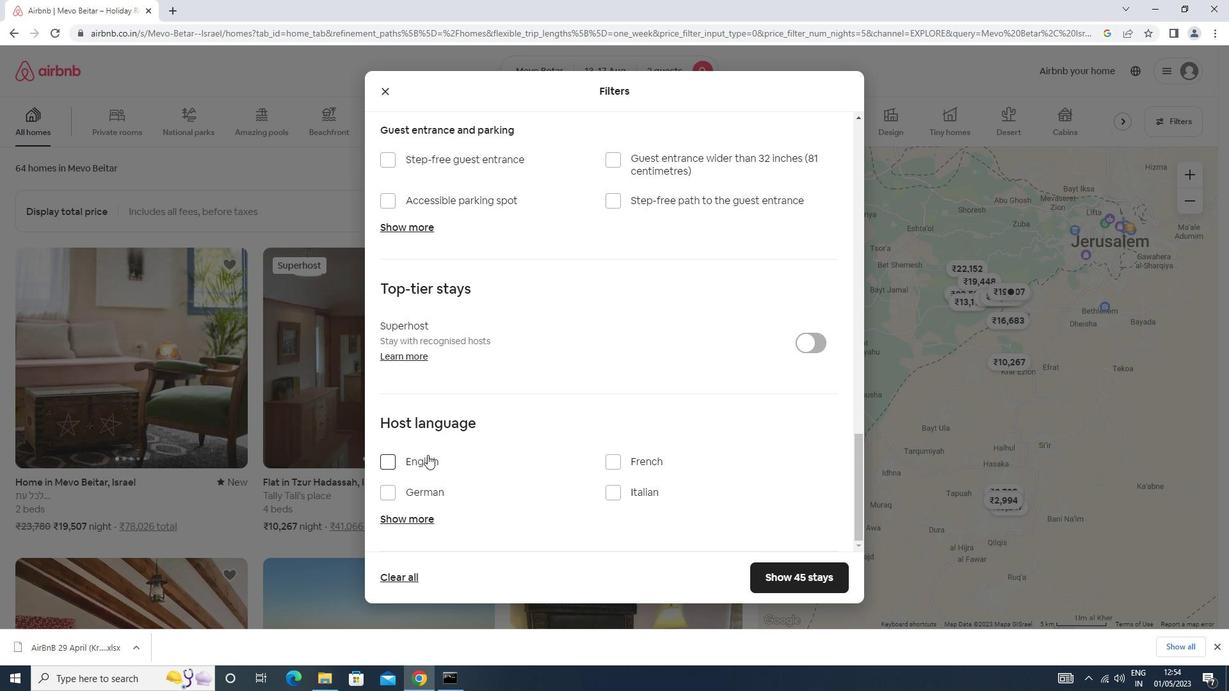 
Action: Mouse moved to (802, 581)
Screenshot: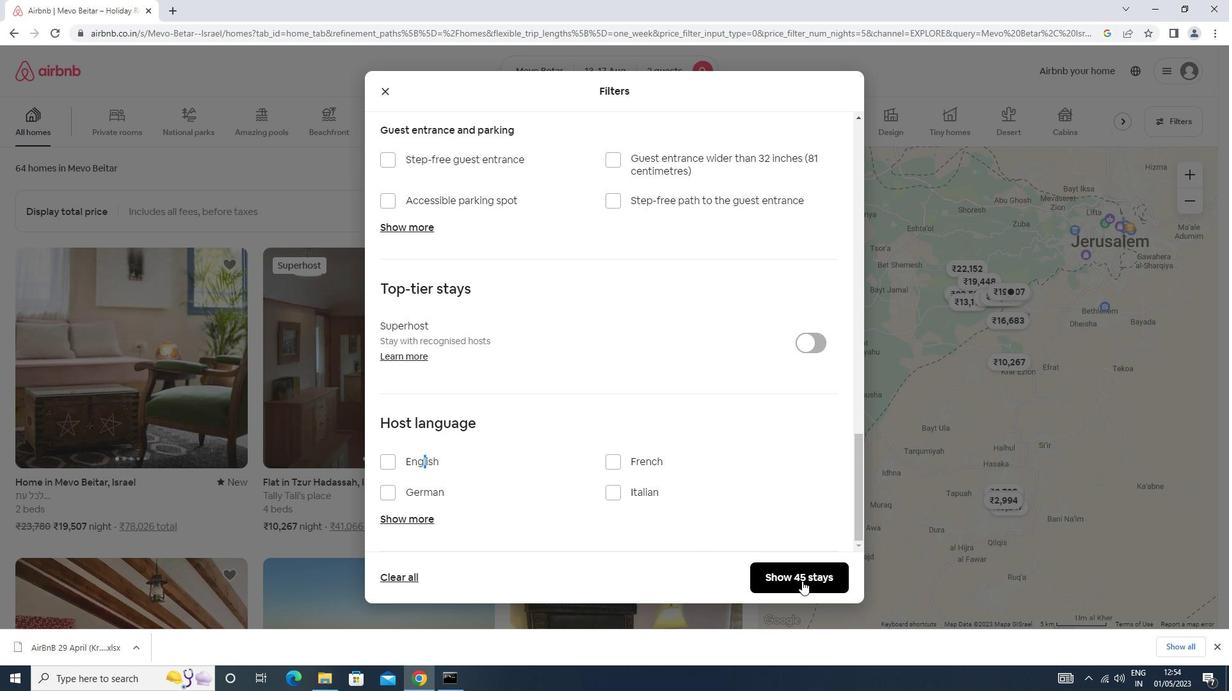 
Action: Mouse pressed left at (802, 581)
Screenshot: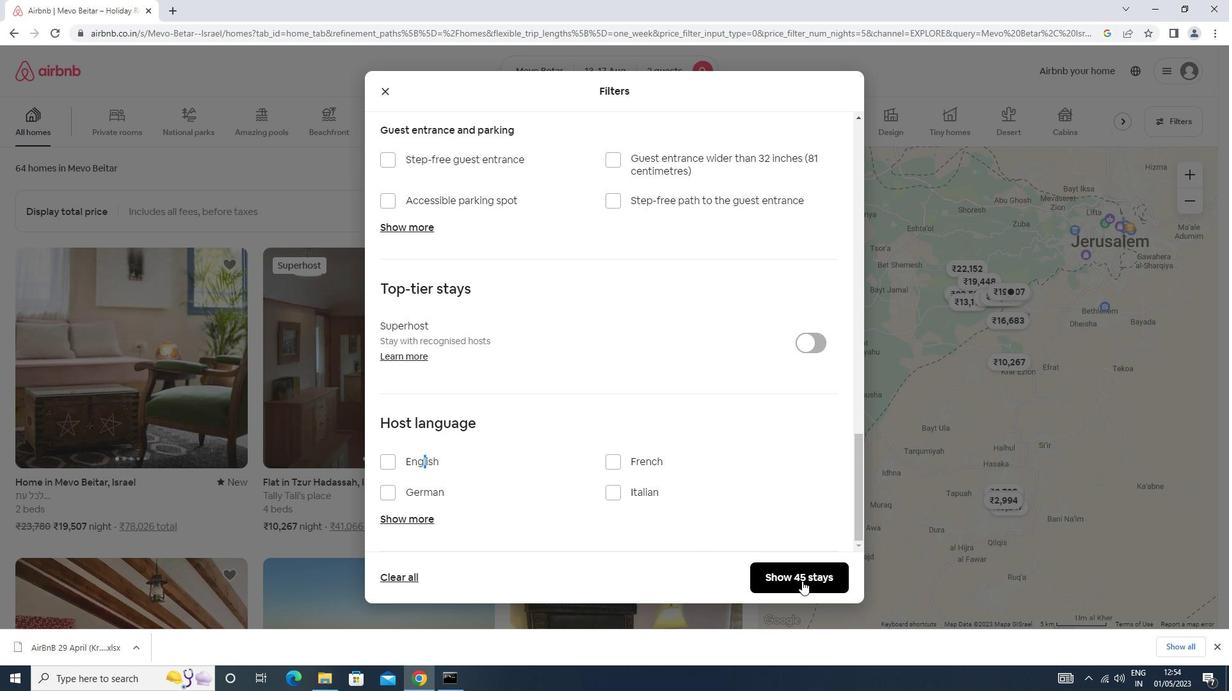
Action: Mouse moved to (801, 581)
Screenshot: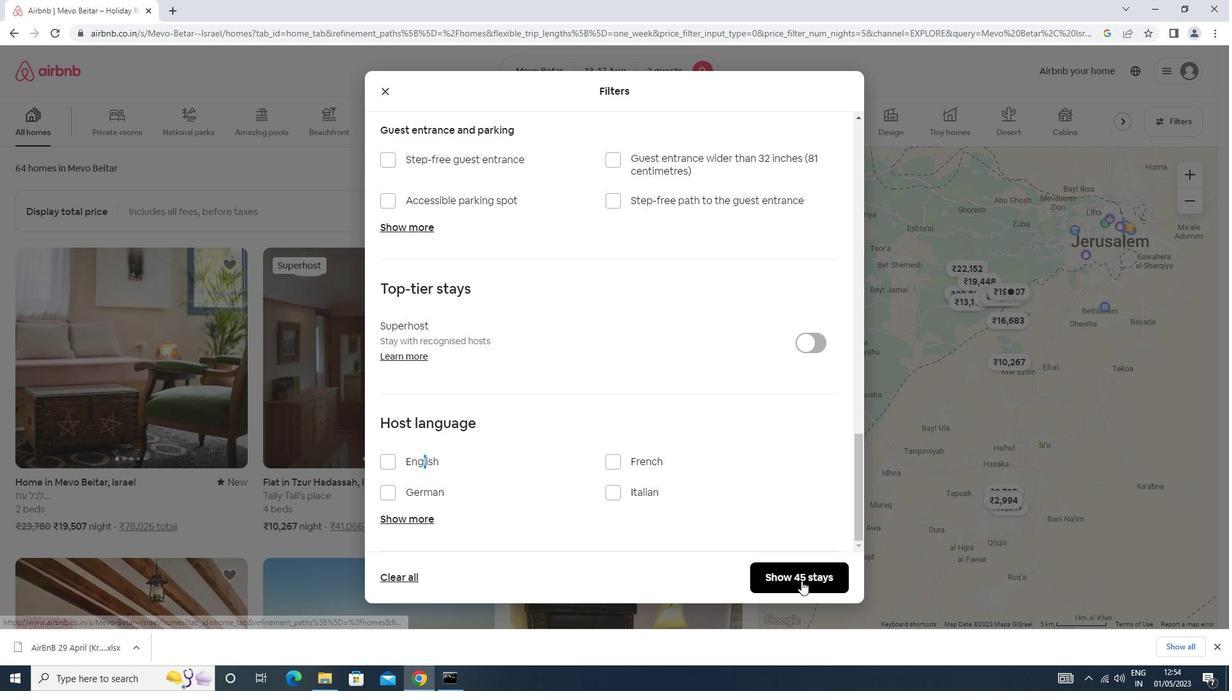 
